 Task: Create a due date automation trigger when advanced on, on the tuesday before a card is due add fields without custom field "Resume" set to a date more than 1 days from now at 11:00 AM.
Action: Mouse moved to (1056, 327)
Screenshot: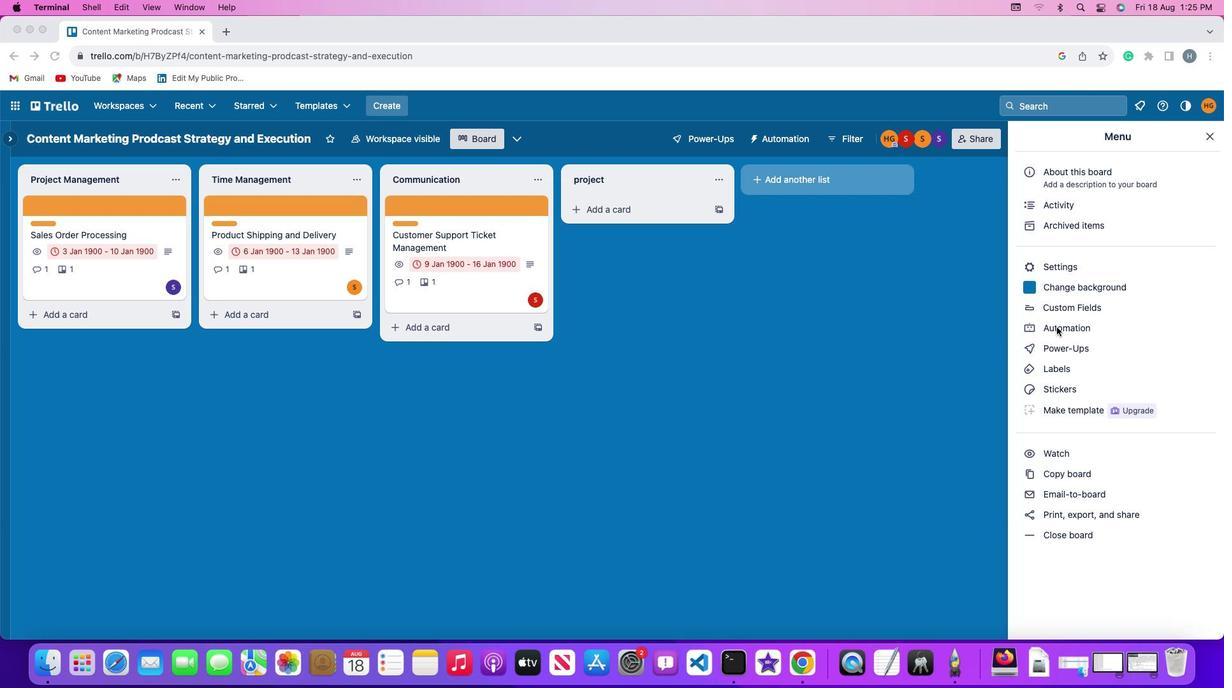 
Action: Mouse pressed left at (1056, 327)
Screenshot: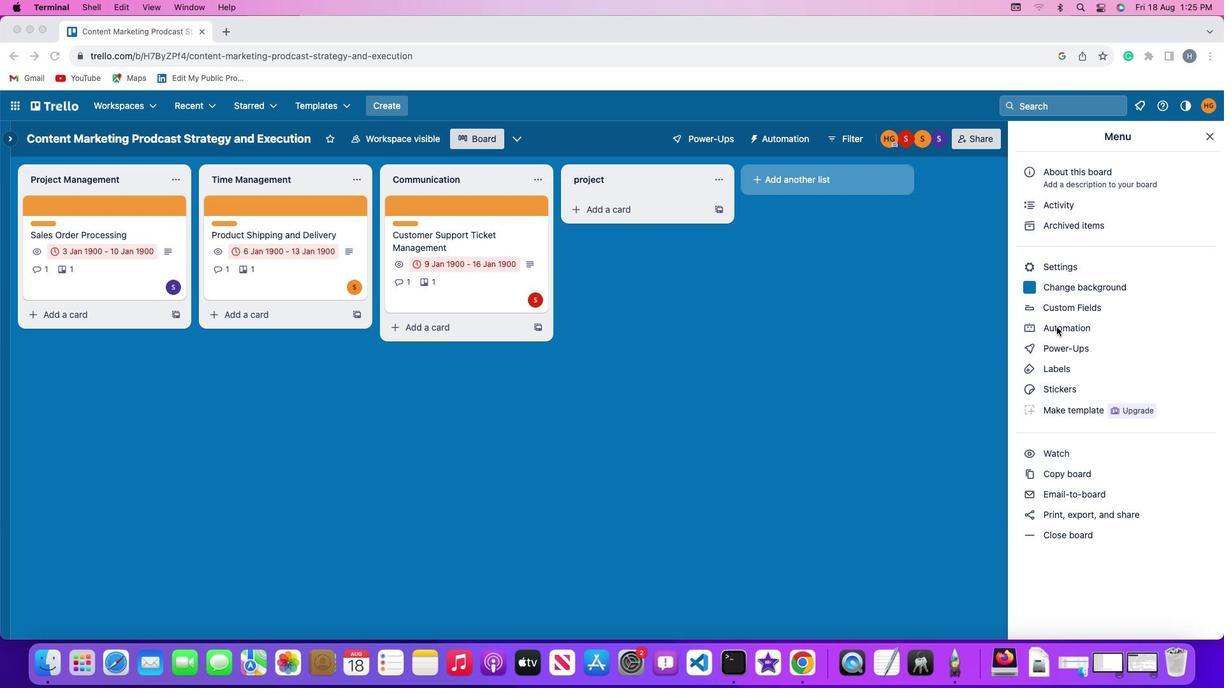 
Action: Mouse pressed left at (1056, 327)
Screenshot: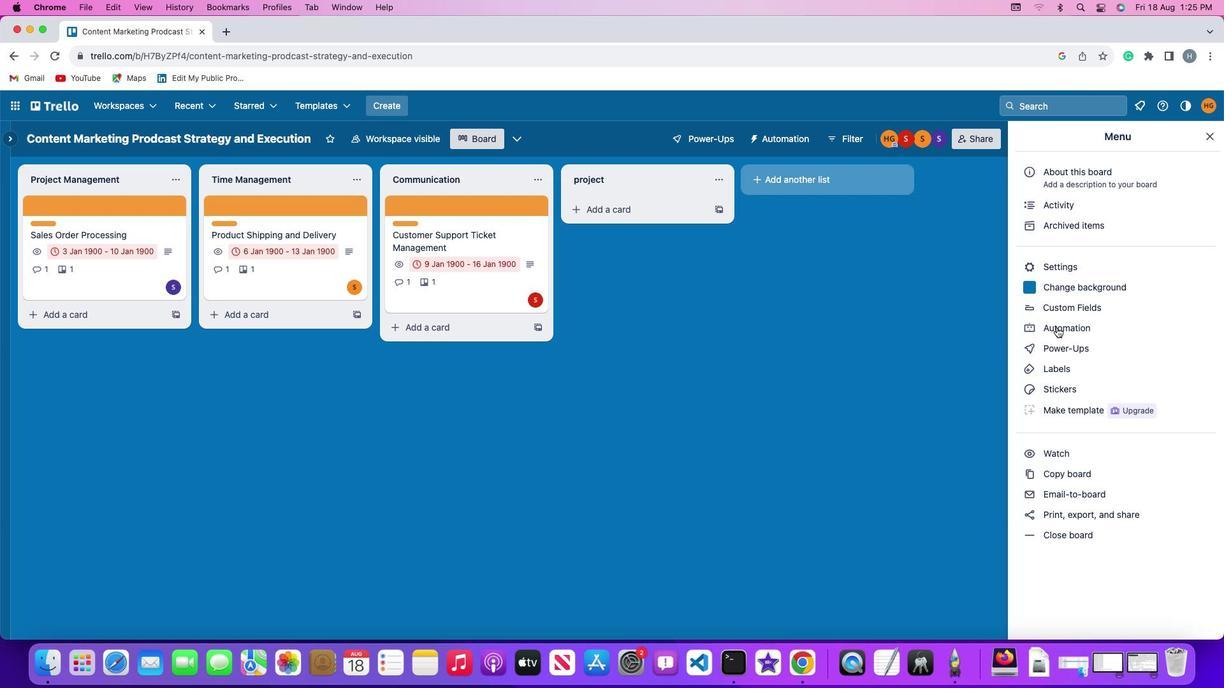 
Action: Mouse moved to (51, 301)
Screenshot: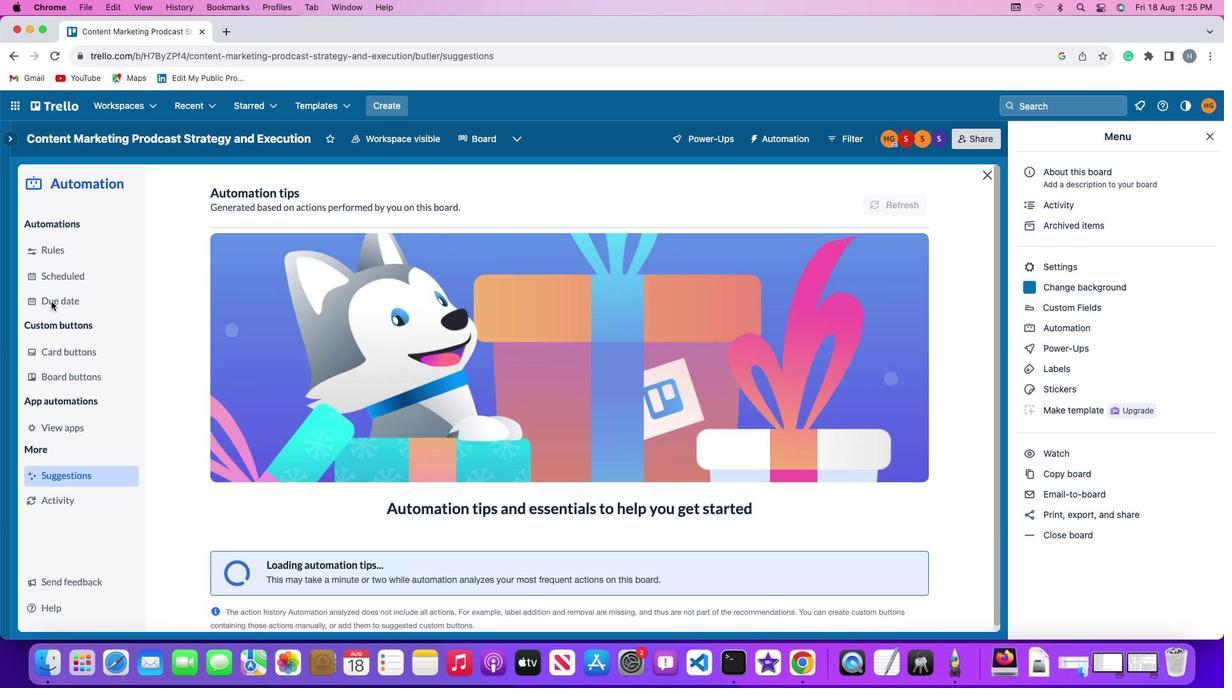 
Action: Mouse pressed left at (51, 301)
Screenshot: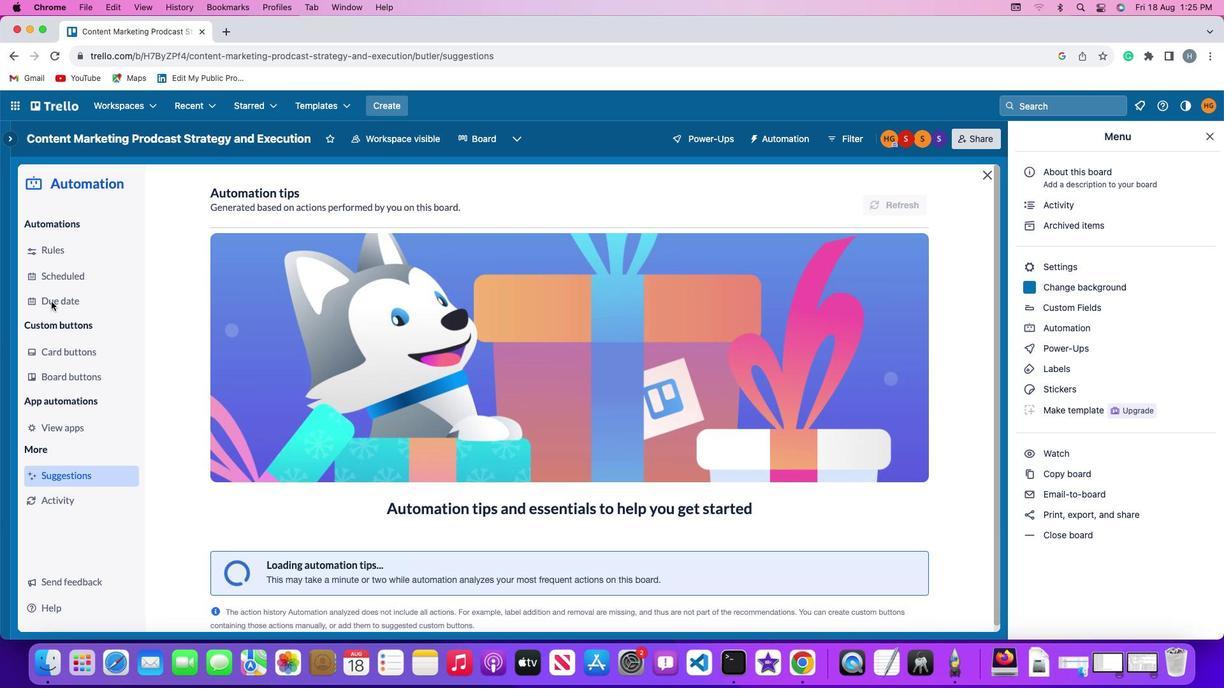 
Action: Mouse moved to (860, 197)
Screenshot: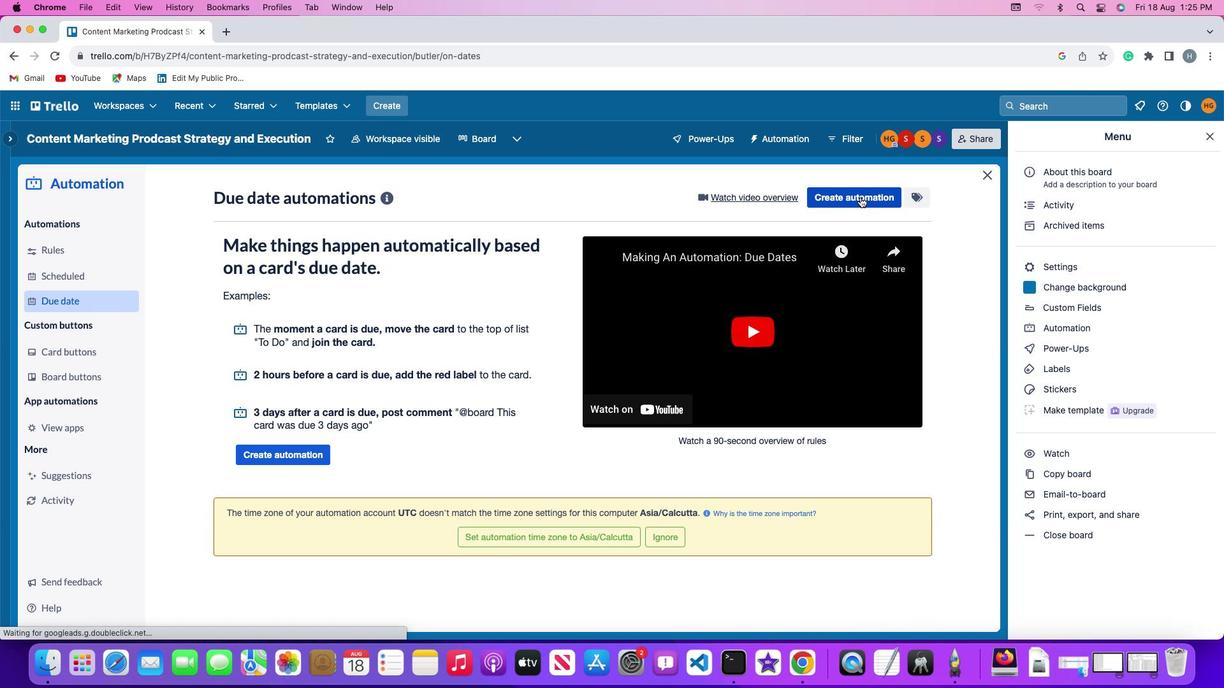 
Action: Mouse pressed left at (860, 197)
Screenshot: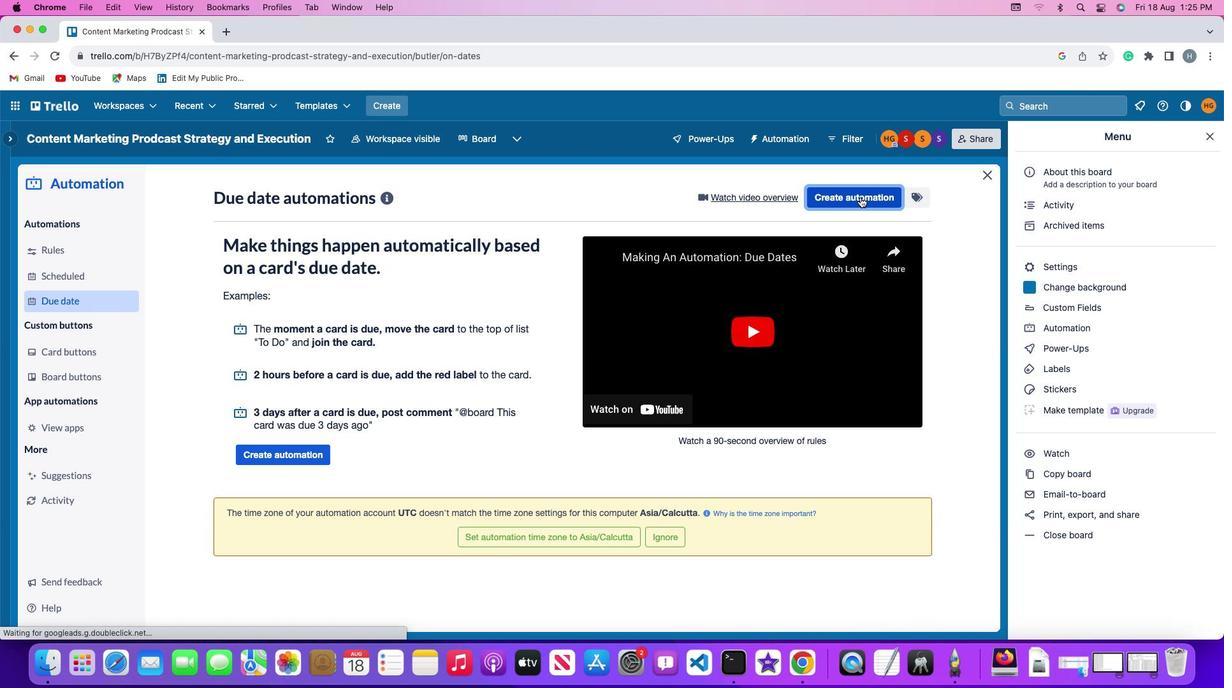 
Action: Mouse moved to (240, 323)
Screenshot: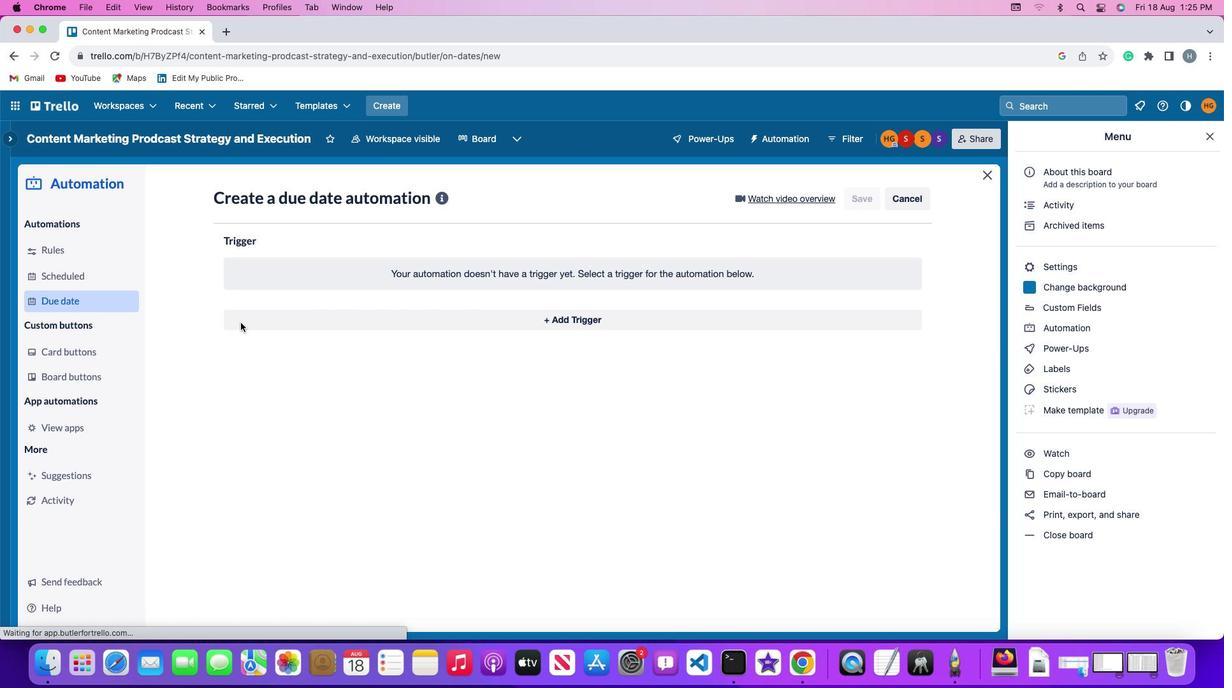 
Action: Mouse pressed left at (240, 323)
Screenshot: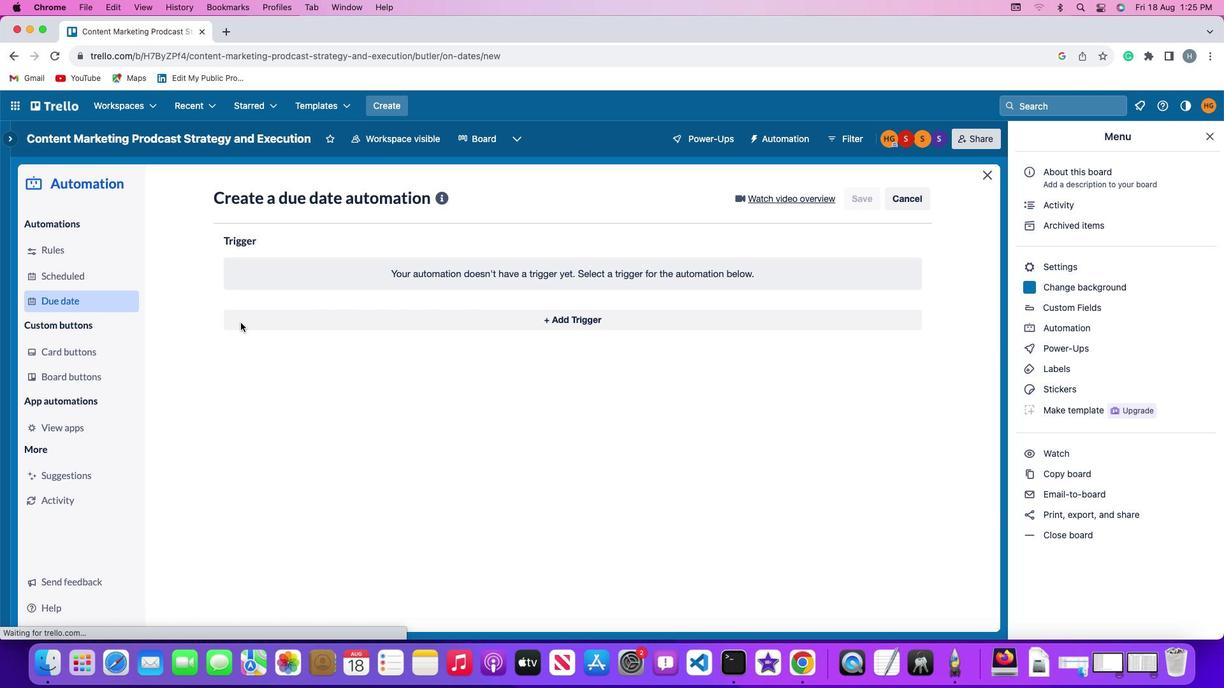 
Action: Mouse moved to (267, 552)
Screenshot: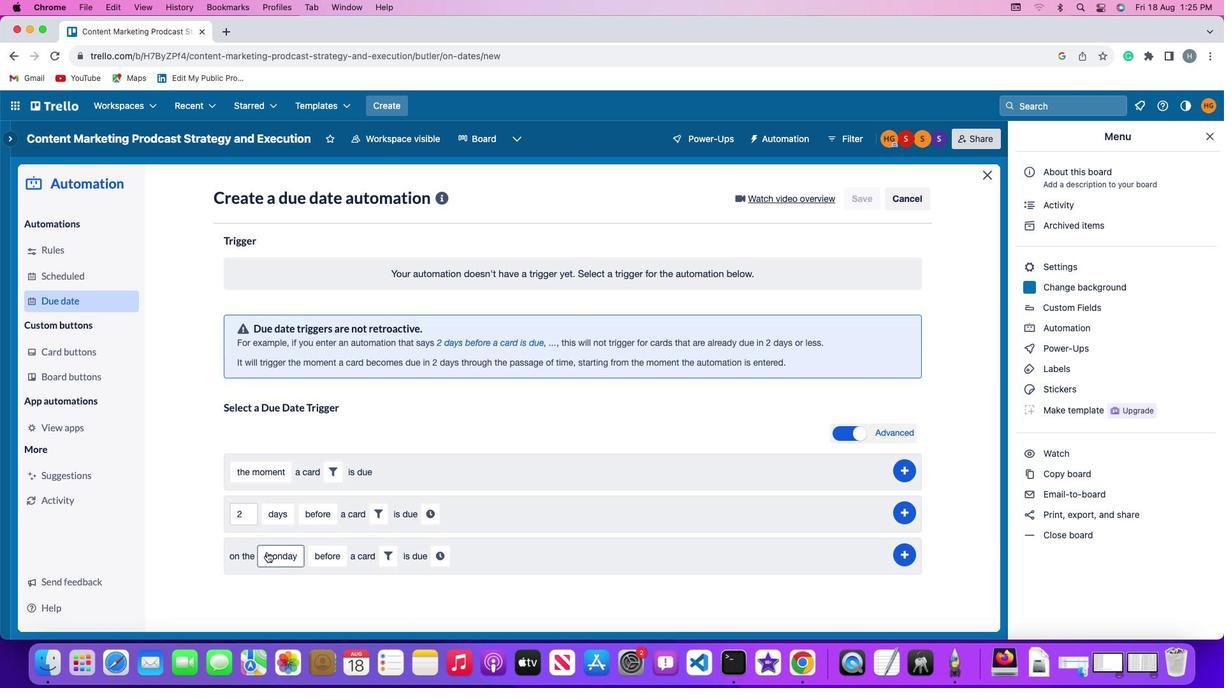 
Action: Mouse pressed left at (267, 552)
Screenshot: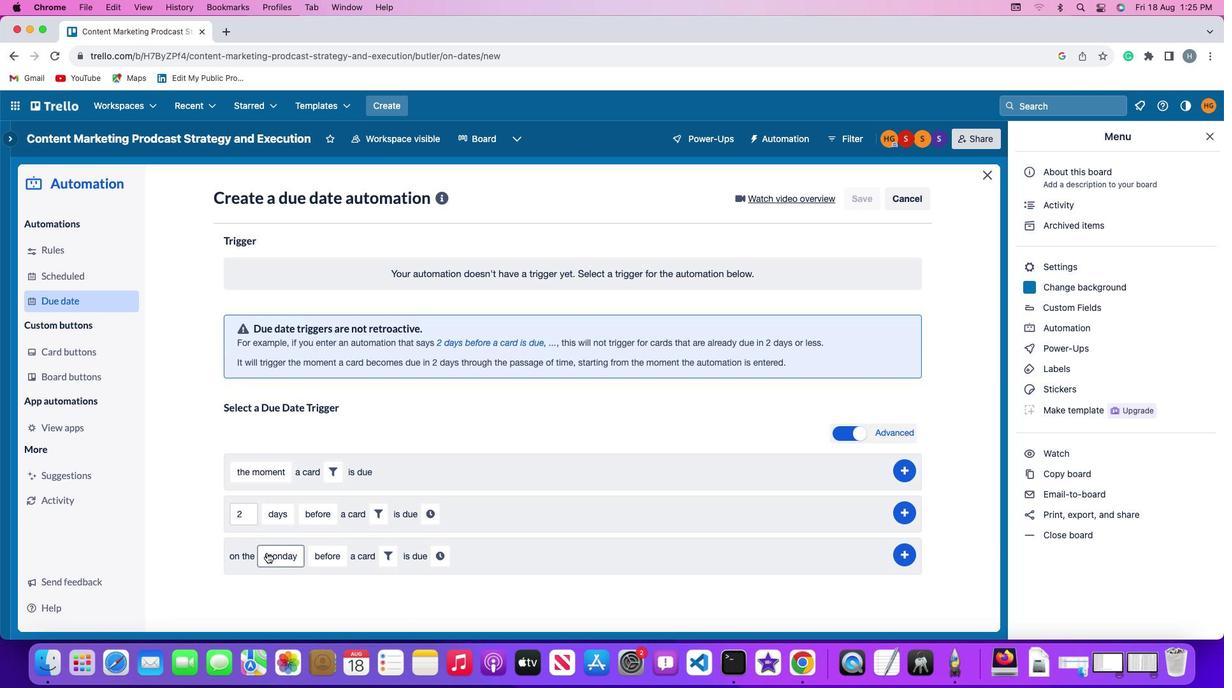 
Action: Mouse moved to (288, 401)
Screenshot: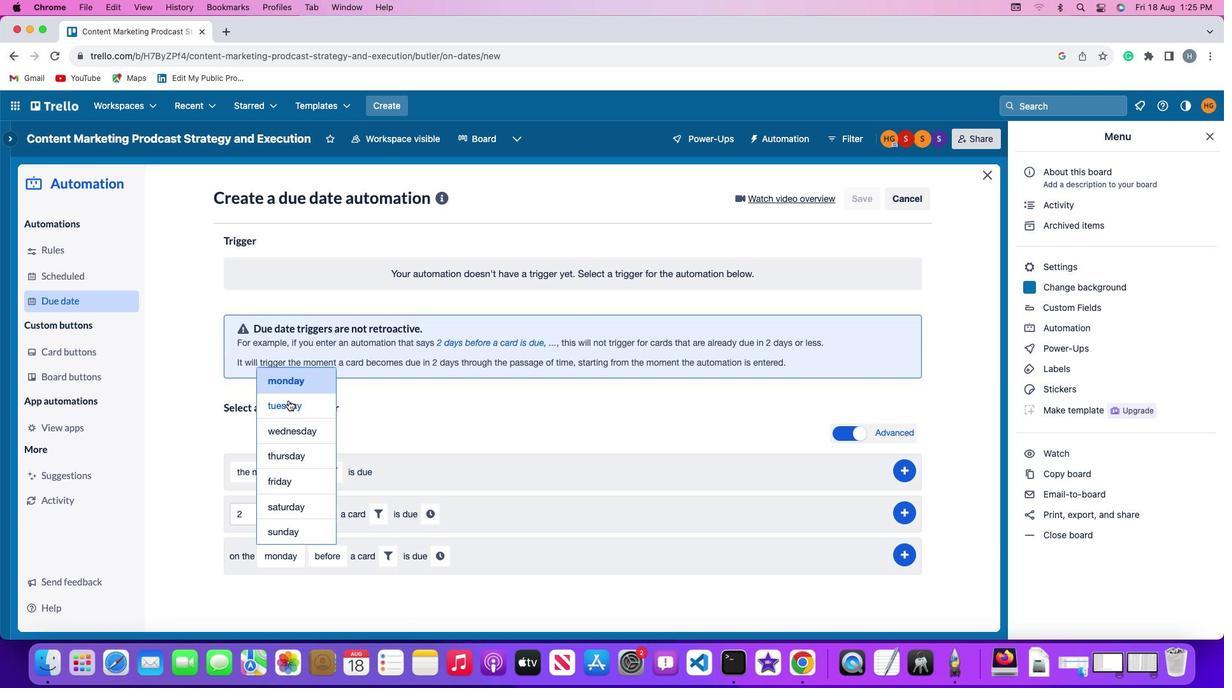 
Action: Mouse pressed left at (288, 401)
Screenshot: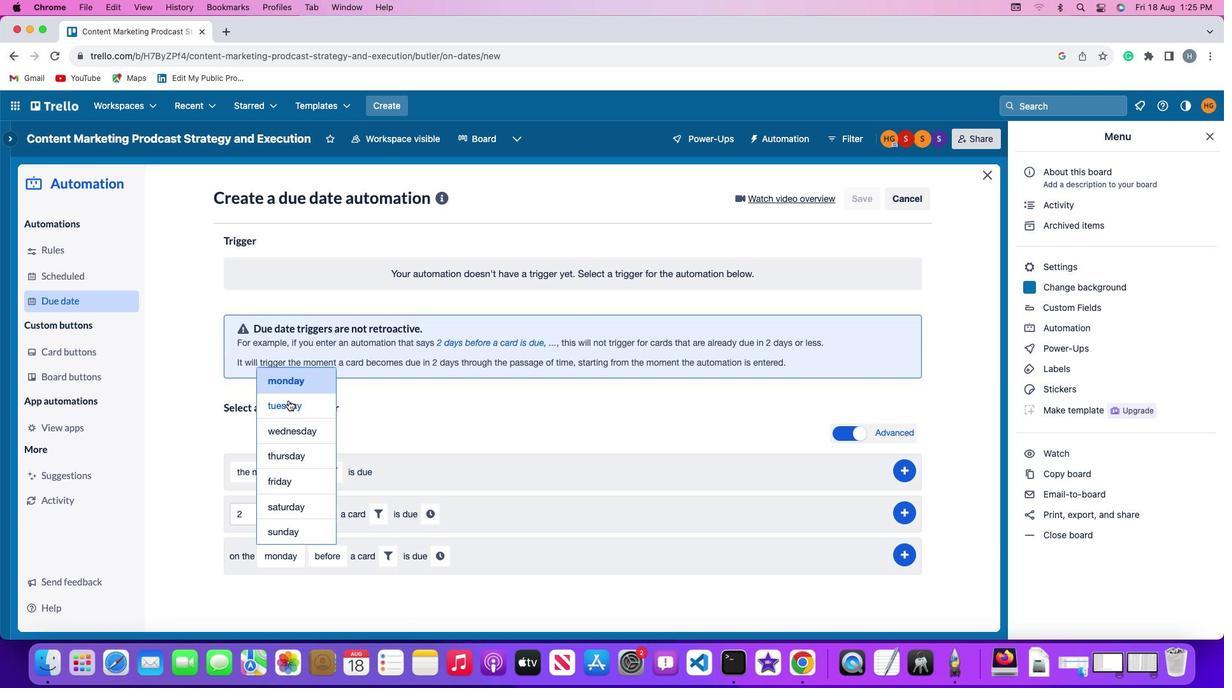 
Action: Mouse moved to (339, 560)
Screenshot: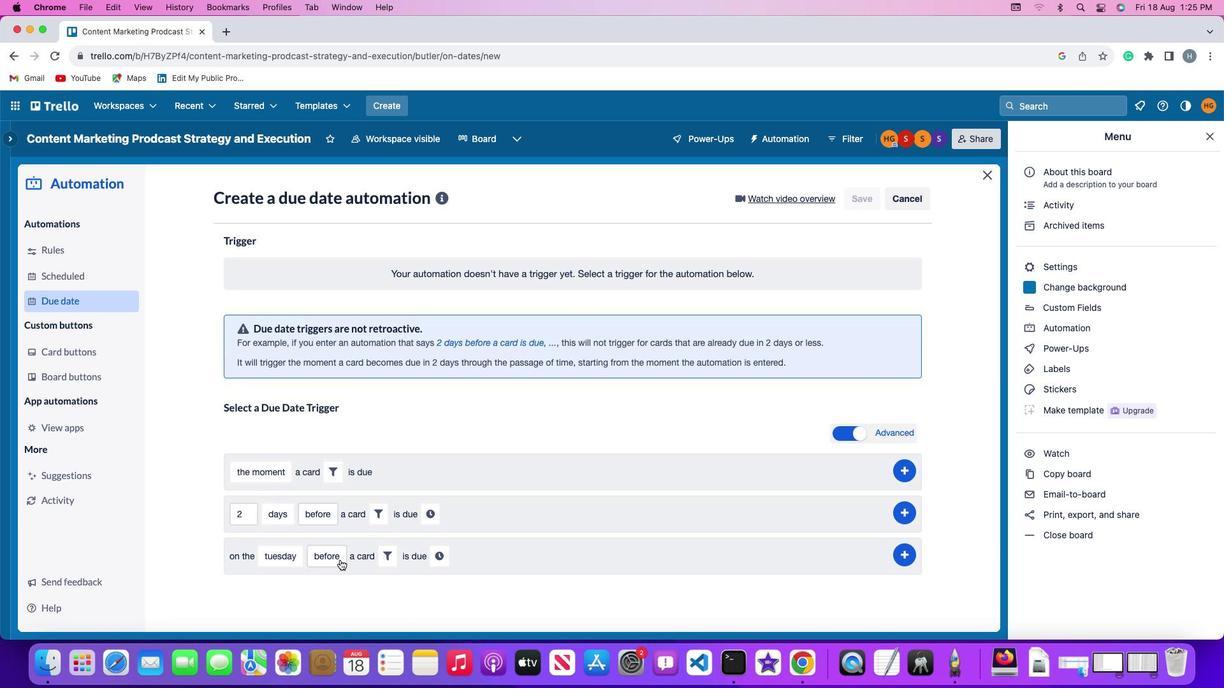 
Action: Mouse pressed left at (339, 560)
Screenshot: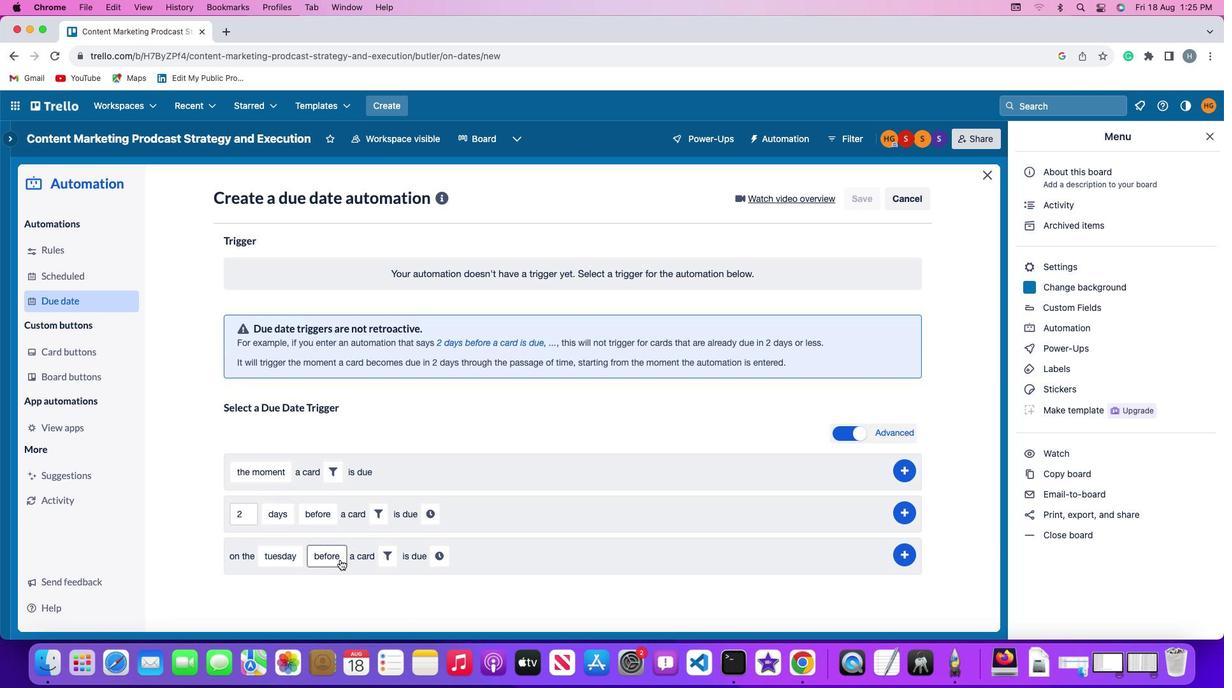
Action: Mouse moved to (370, 459)
Screenshot: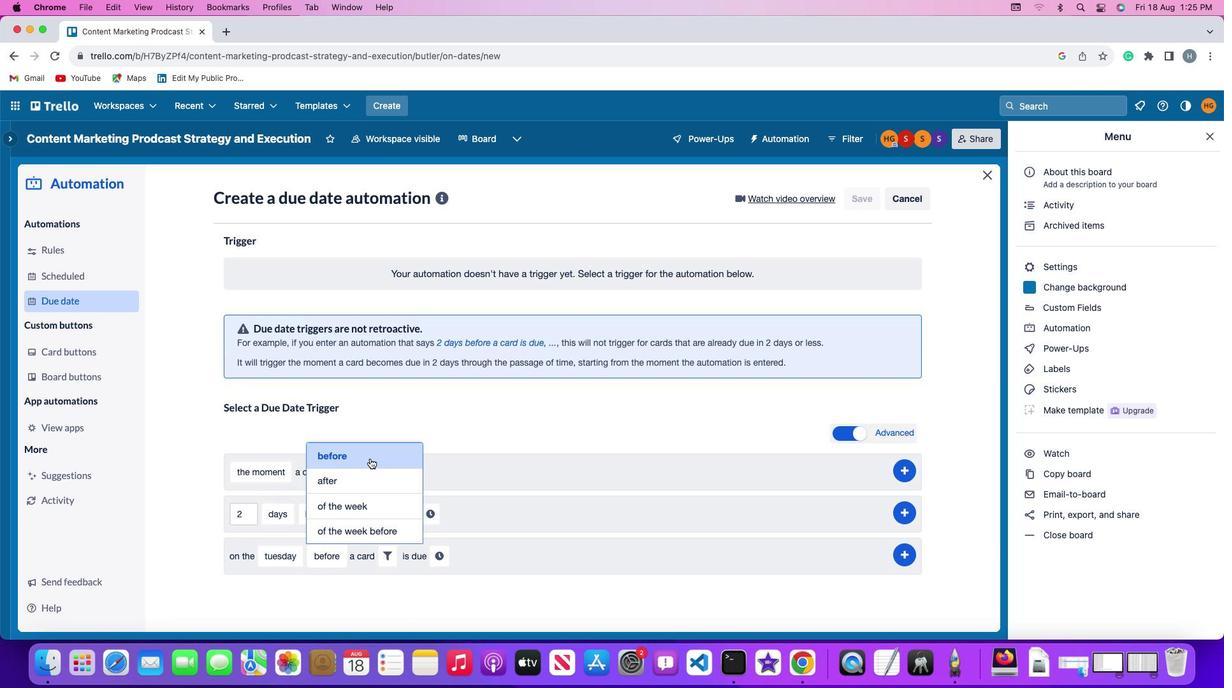 
Action: Mouse pressed left at (370, 459)
Screenshot: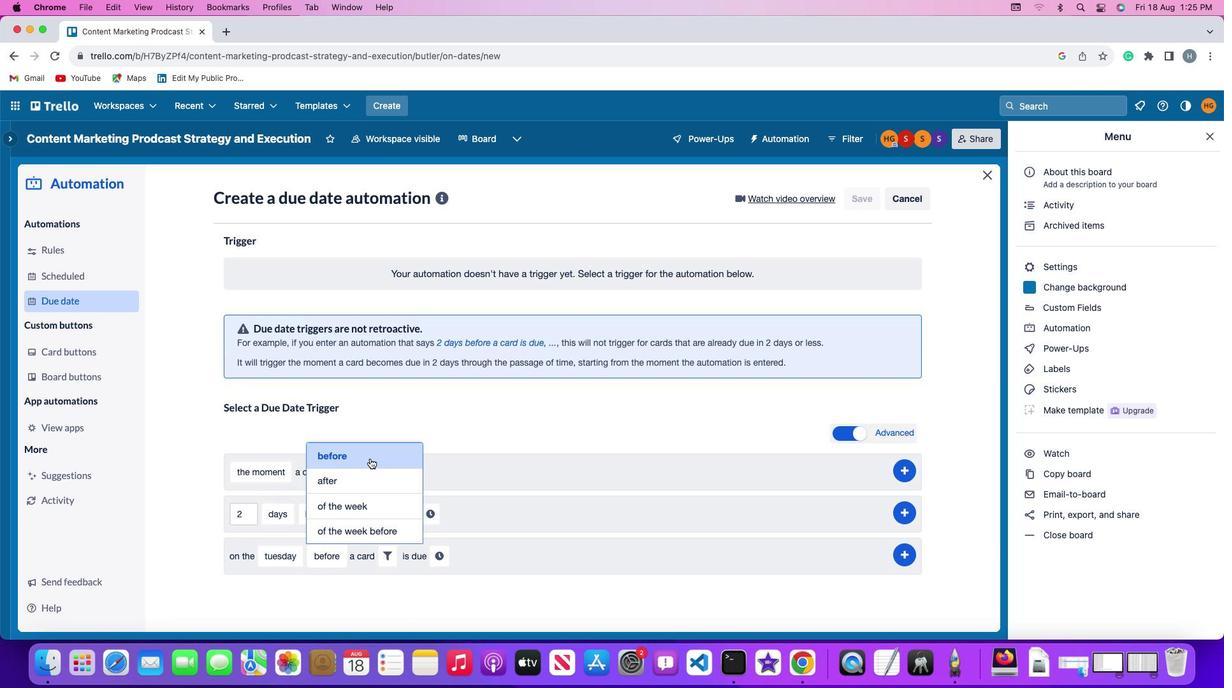 
Action: Mouse moved to (390, 554)
Screenshot: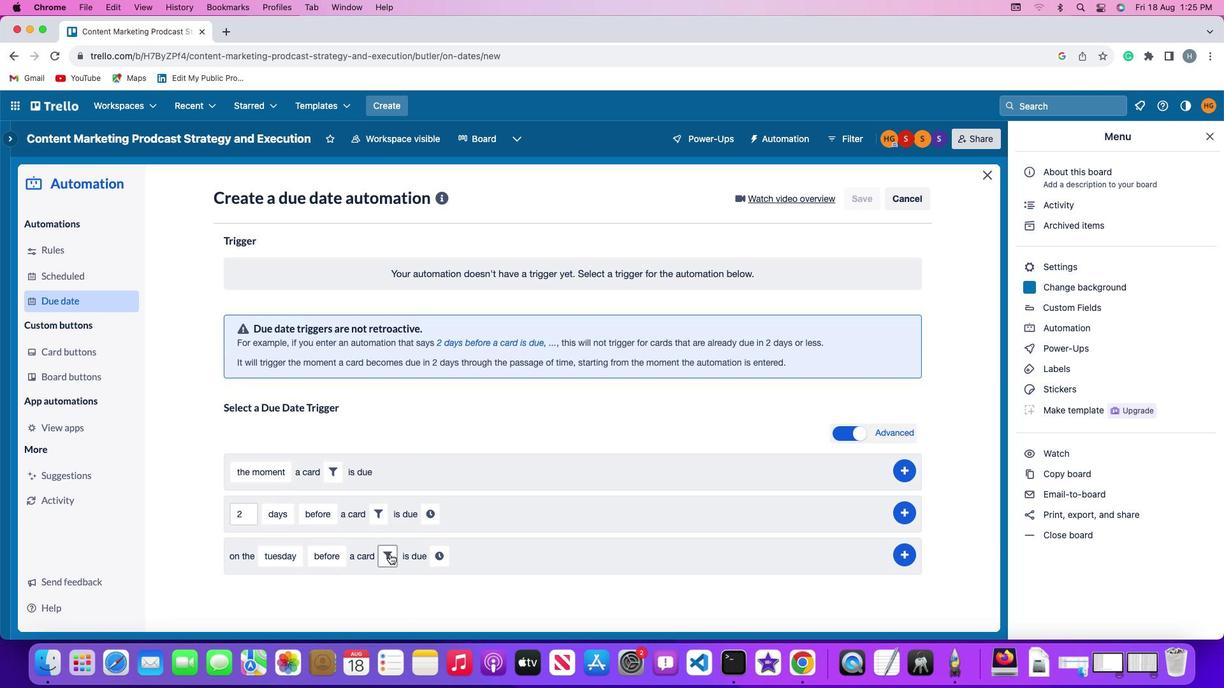
Action: Mouse pressed left at (390, 554)
Screenshot: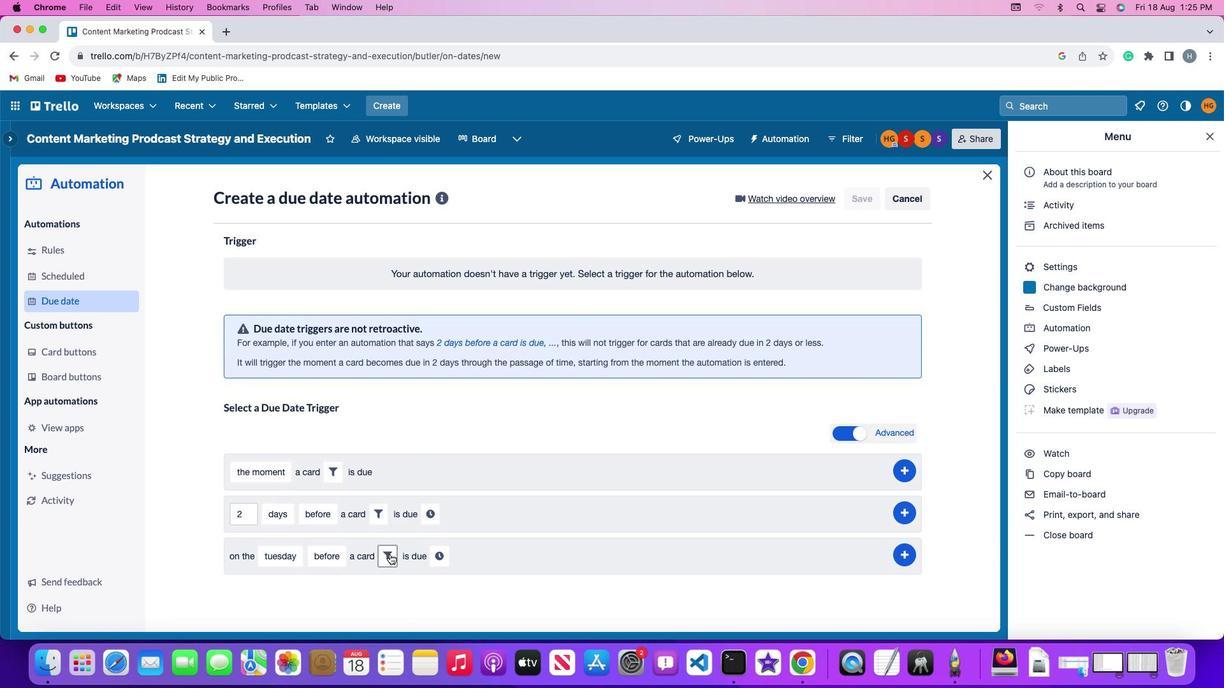 
Action: Mouse moved to (589, 589)
Screenshot: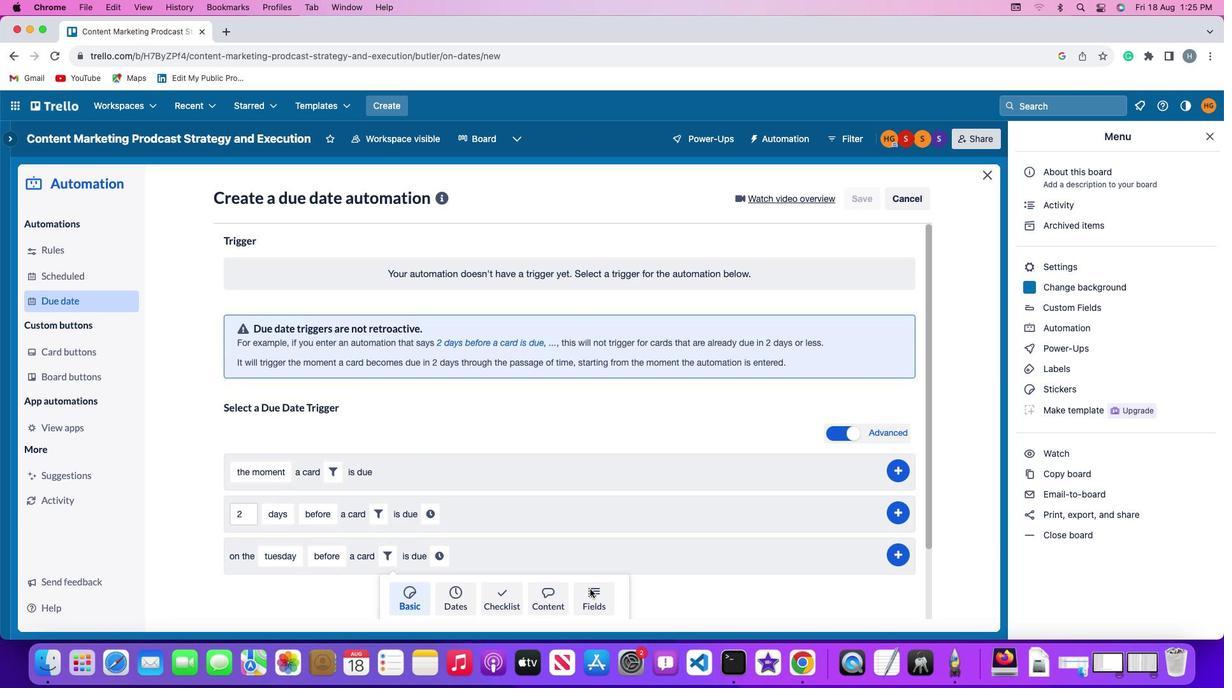 
Action: Mouse pressed left at (589, 589)
Screenshot: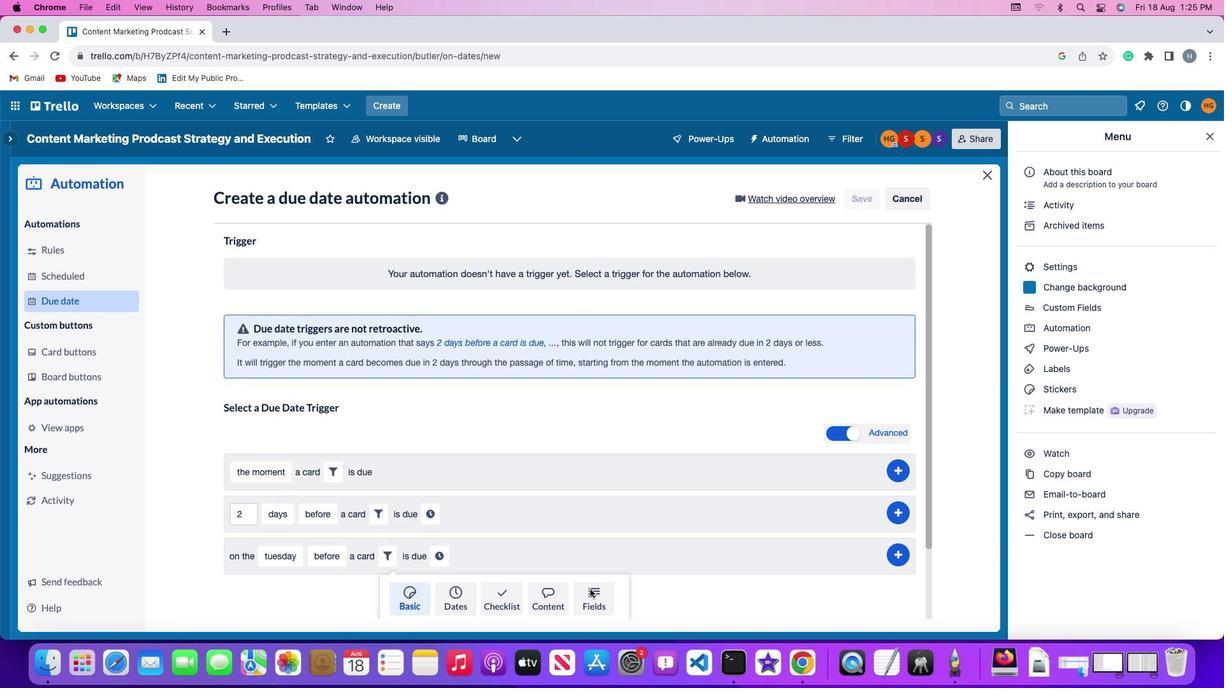 
Action: Mouse moved to (320, 585)
Screenshot: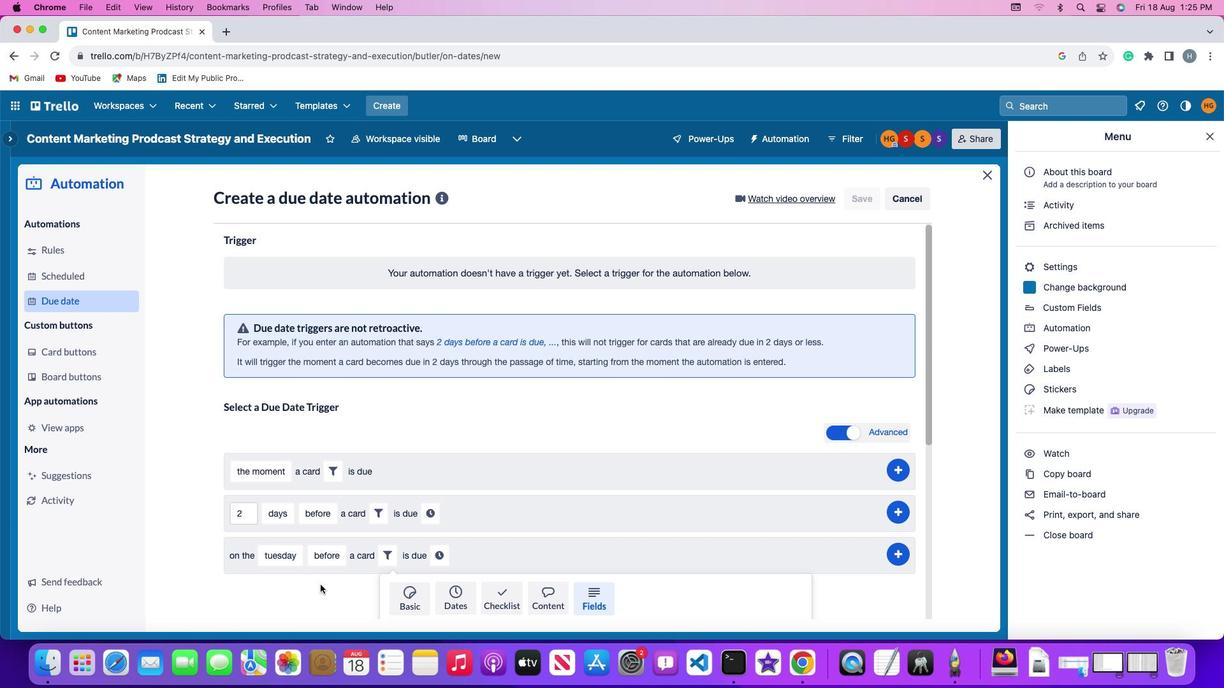 
Action: Mouse scrolled (320, 585) with delta (0, 0)
Screenshot: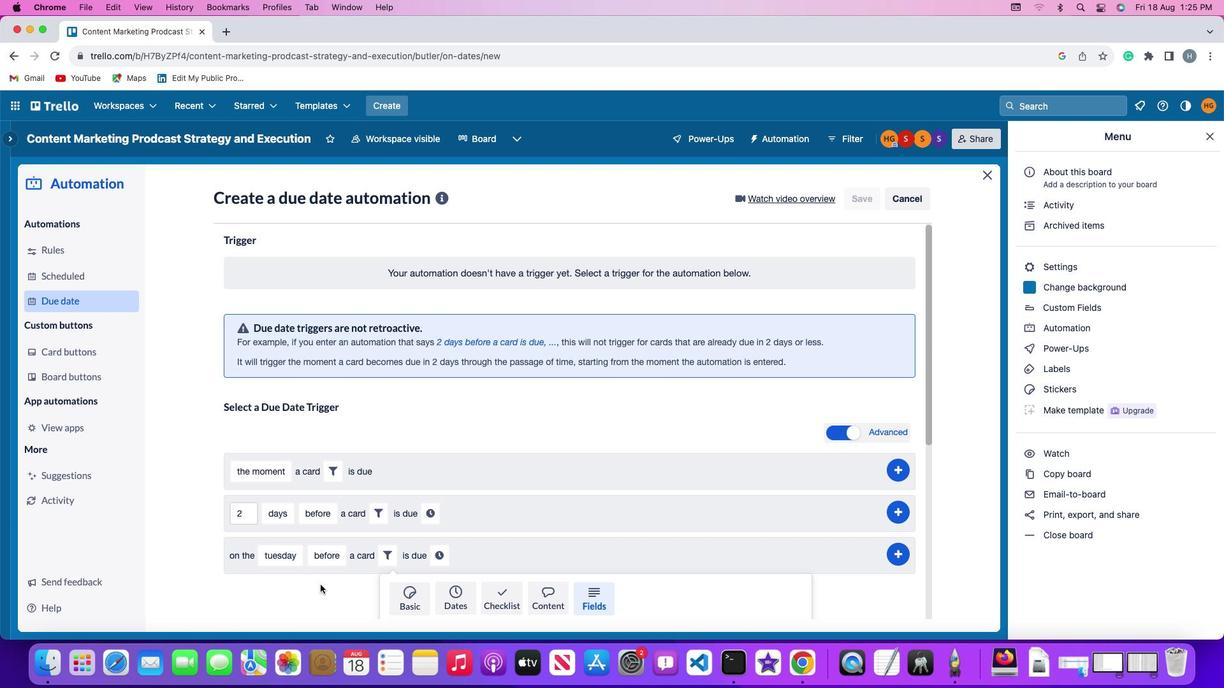 
Action: Mouse scrolled (320, 585) with delta (0, 0)
Screenshot: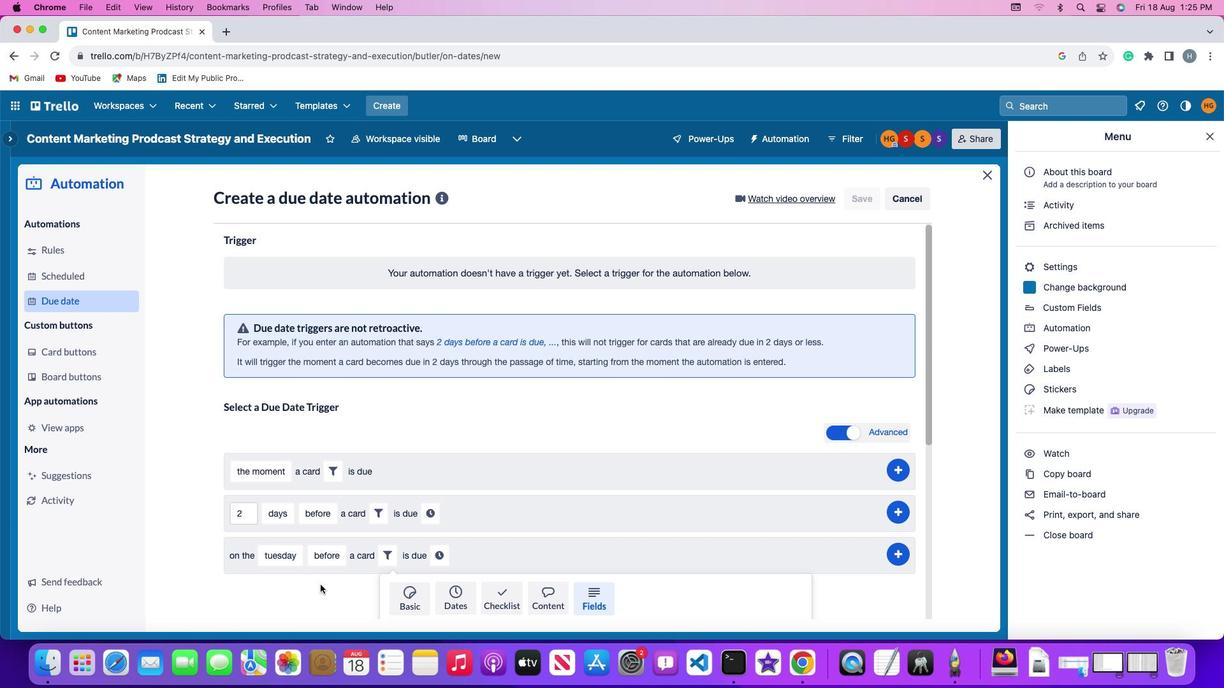 
Action: Mouse scrolled (320, 585) with delta (0, -1)
Screenshot: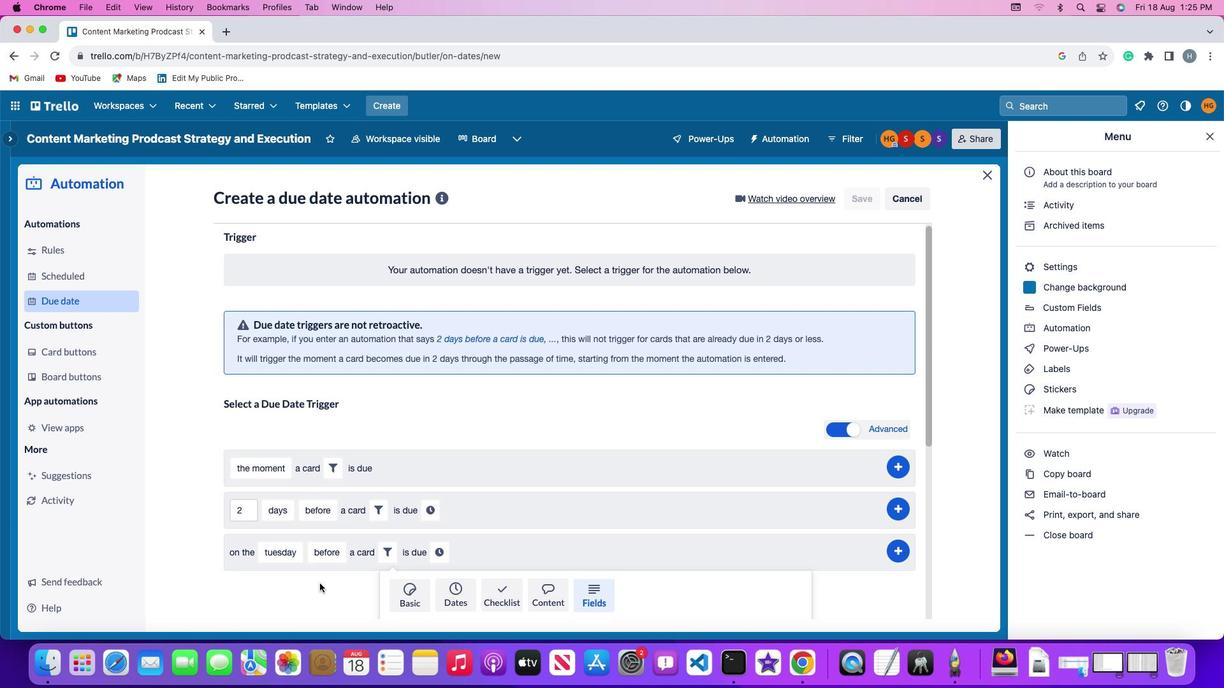 
Action: Mouse moved to (320, 584)
Screenshot: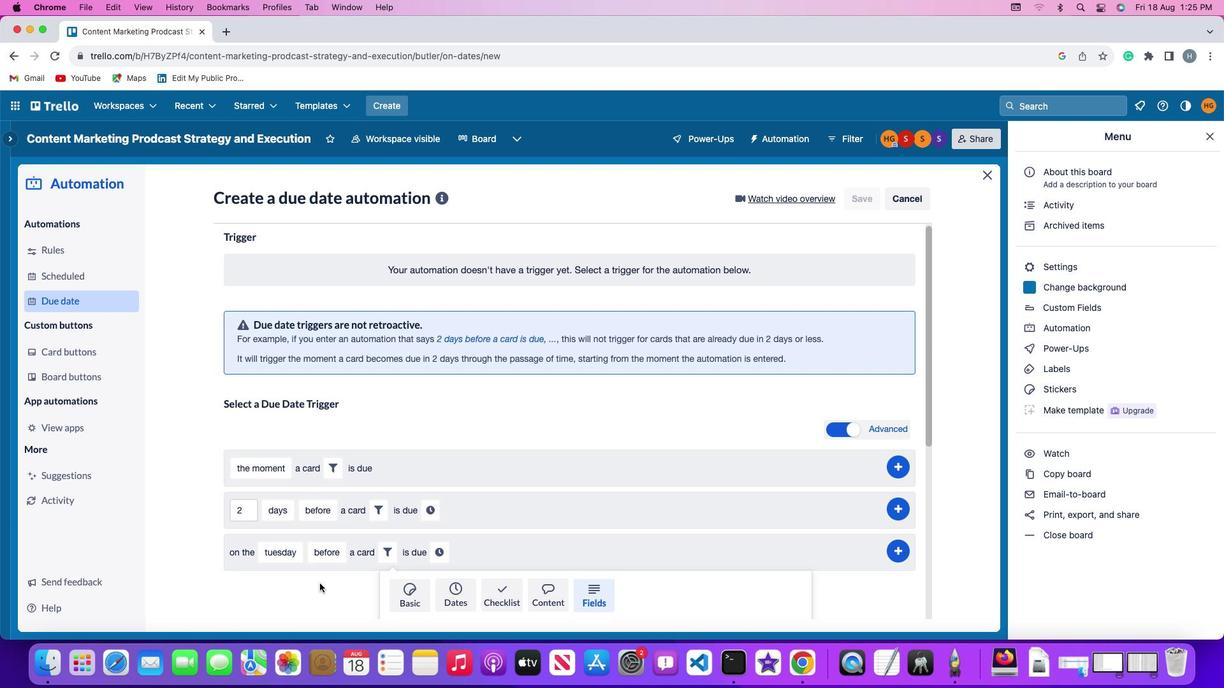
Action: Mouse scrolled (320, 584) with delta (0, -3)
Screenshot: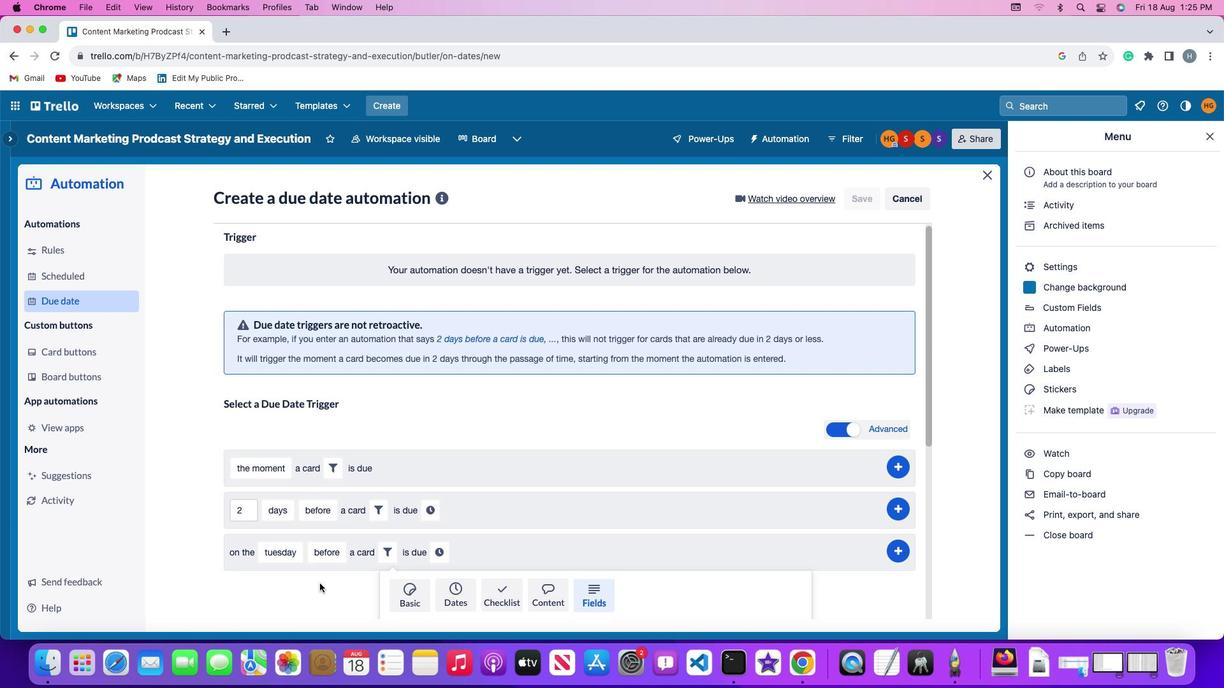 
Action: Mouse moved to (320, 584)
Screenshot: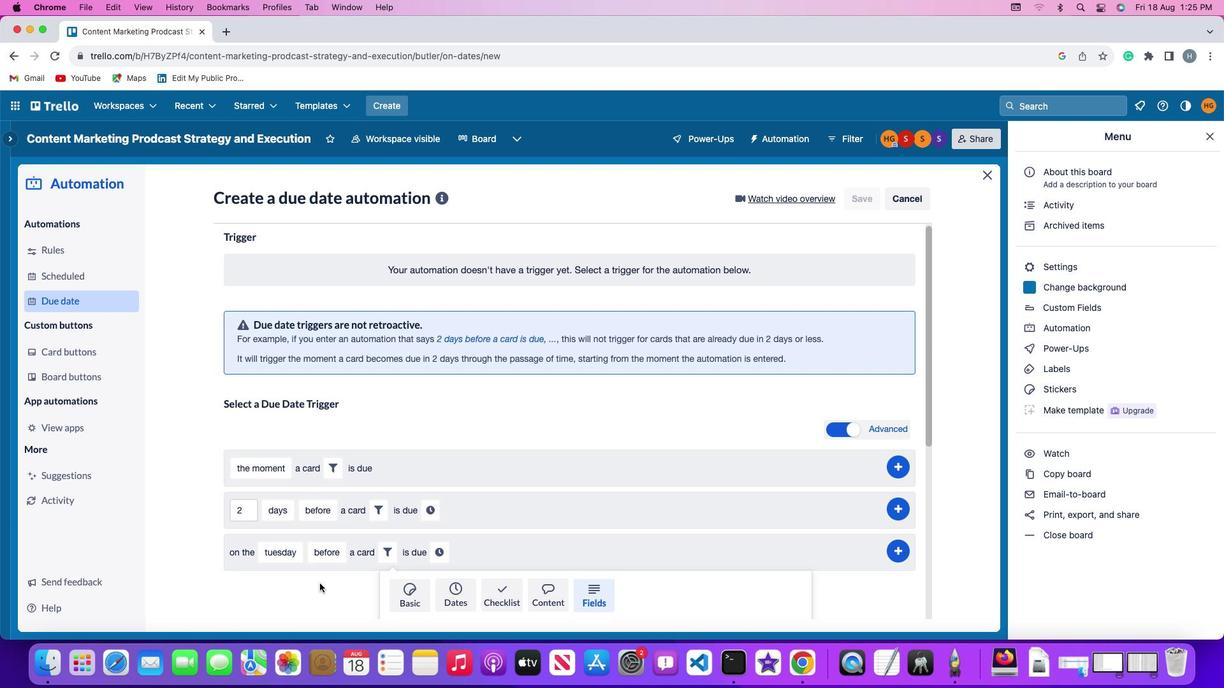 
Action: Mouse scrolled (320, 584) with delta (0, -3)
Screenshot: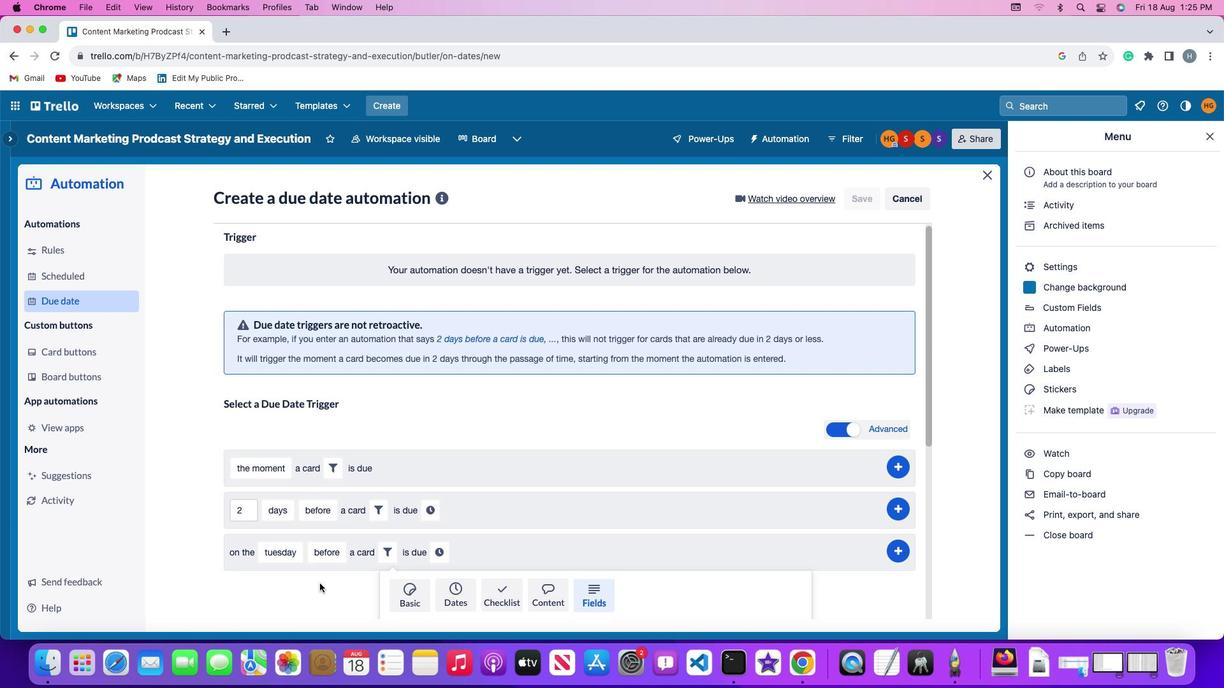 
Action: Mouse moved to (320, 582)
Screenshot: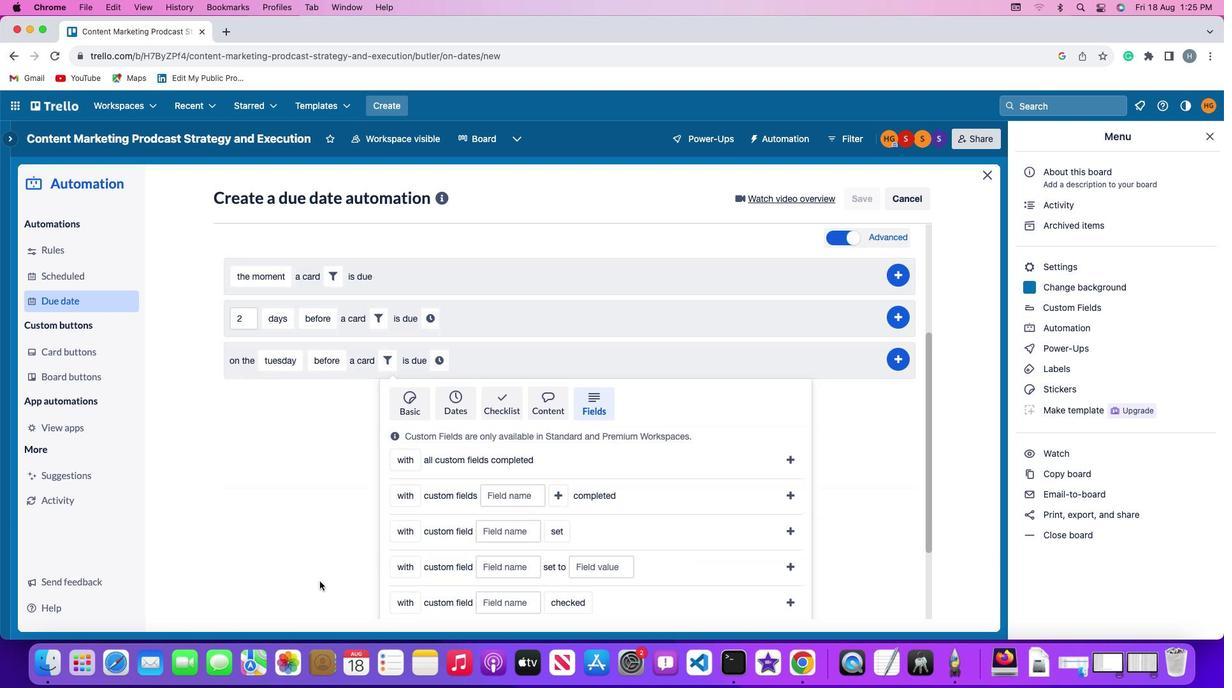 
Action: Mouse scrolled (320, 582) with delta (0, -3)
Screenshot: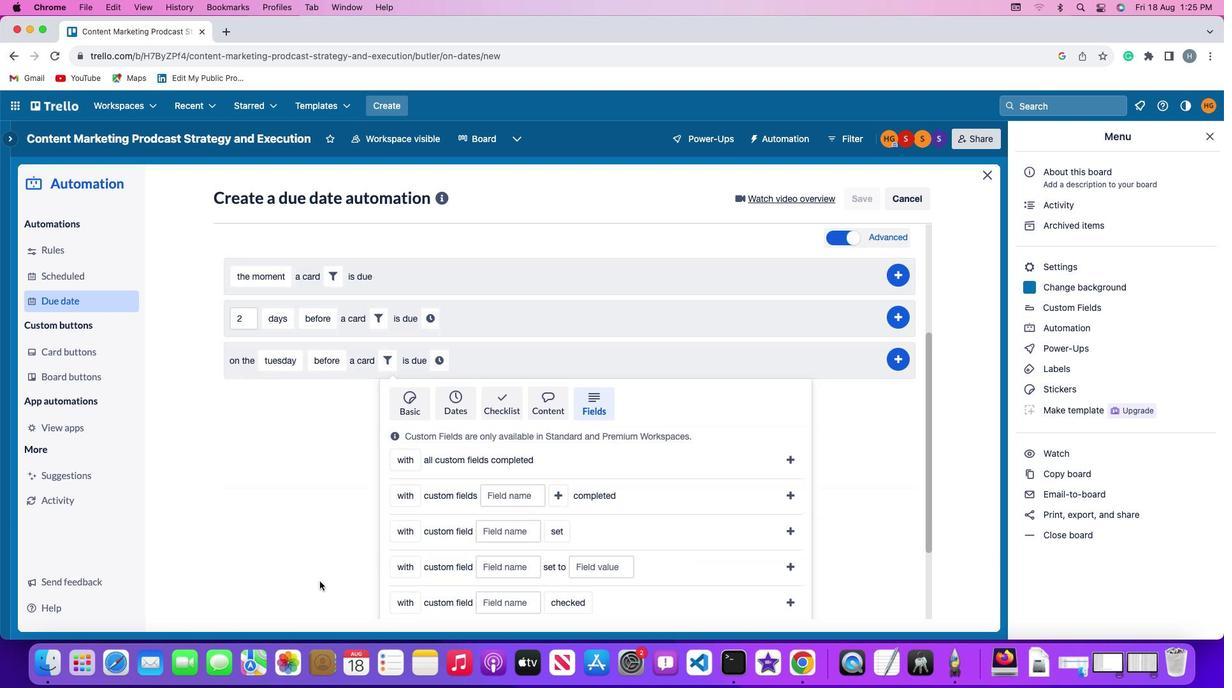 
Action: Mouse moved to (320, 580)
Screenshot: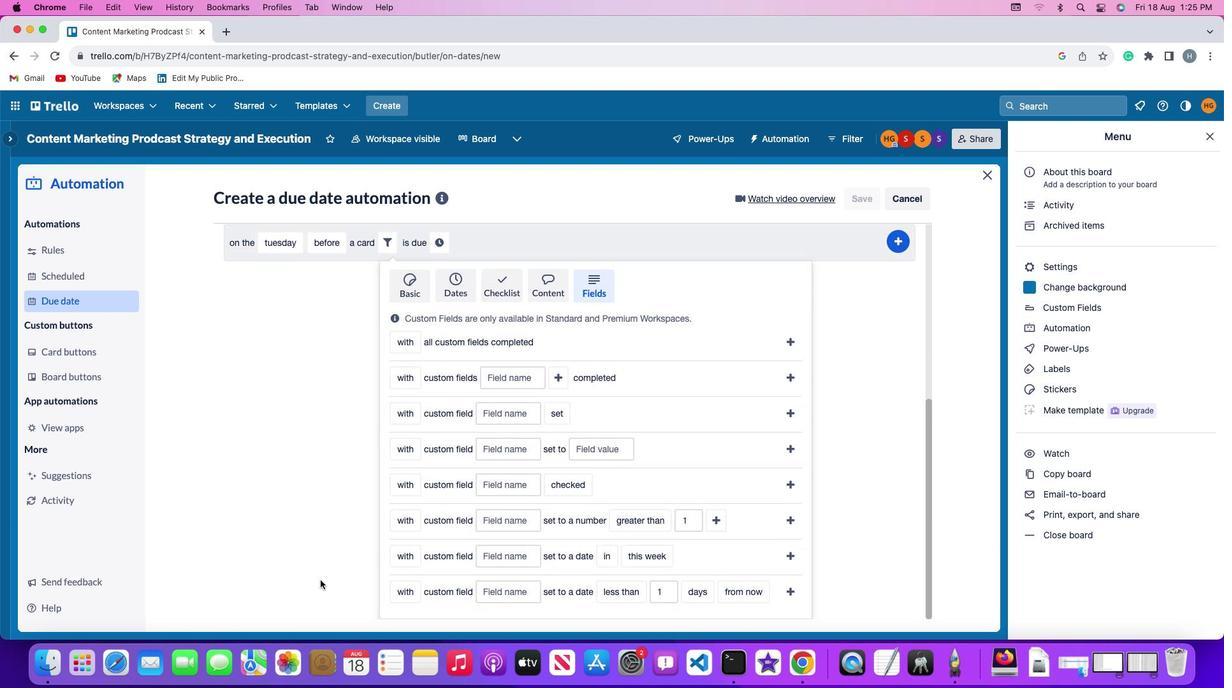 
Action: Mouse scrolled (320, 580) with delta (0, 0)
Screenshot: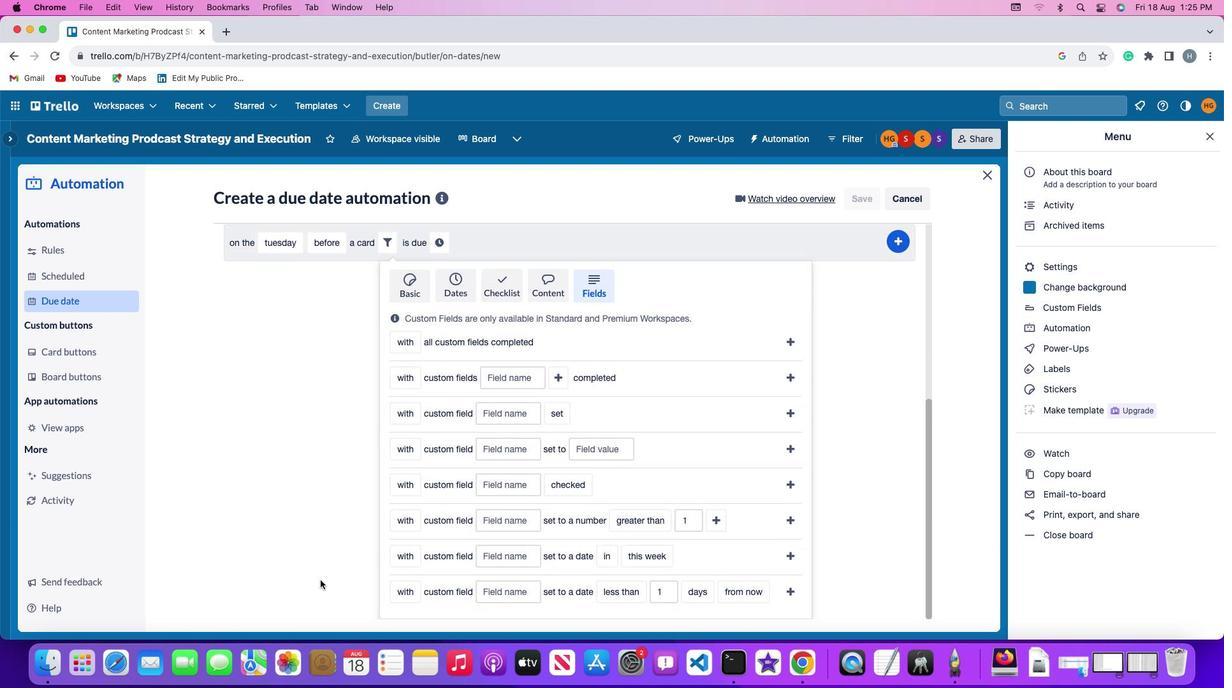 
Action: Mouse scrolled (320, 580) with delta (0, 0)
Screenshot: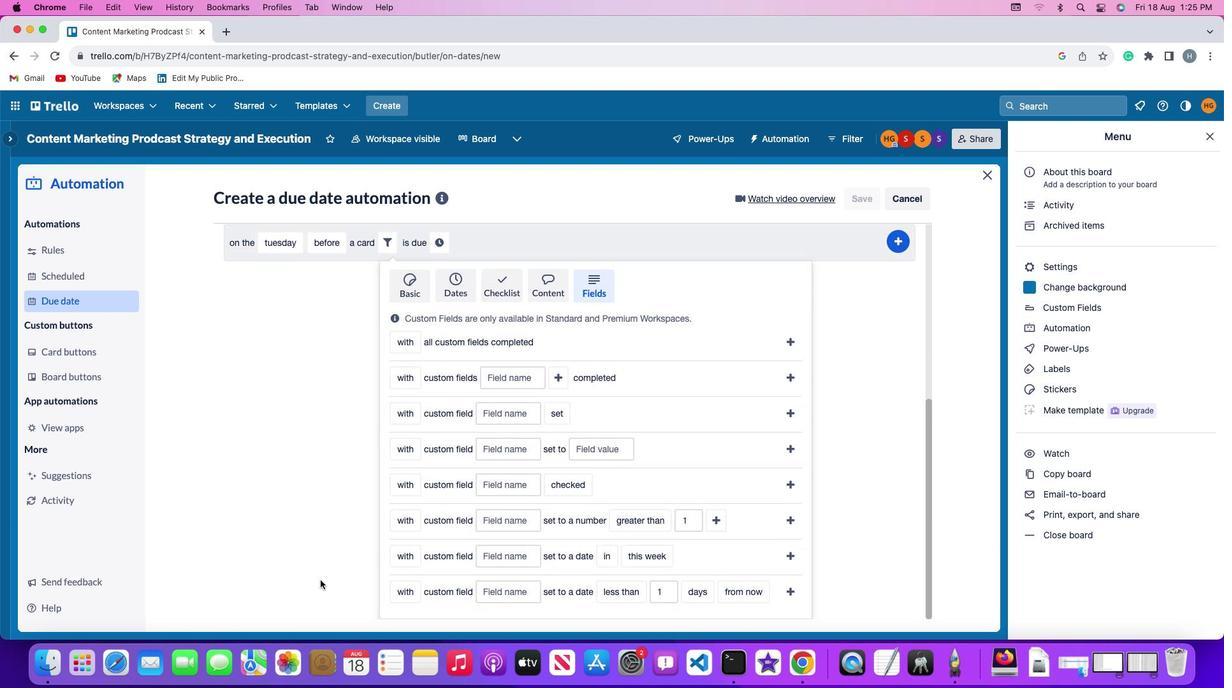 
Action: Mouse moved to (320, 580)
Screenshot: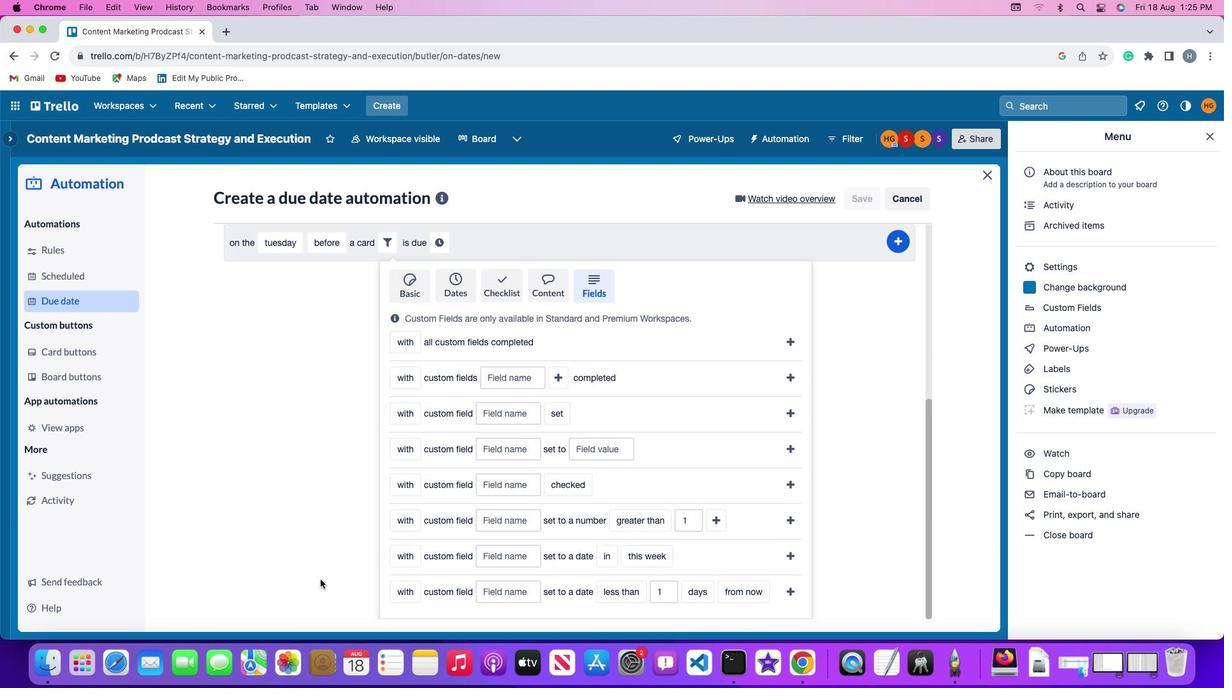 
Action: Mouse scrolled (320, 580) with delta (0, -1)
Screenshot: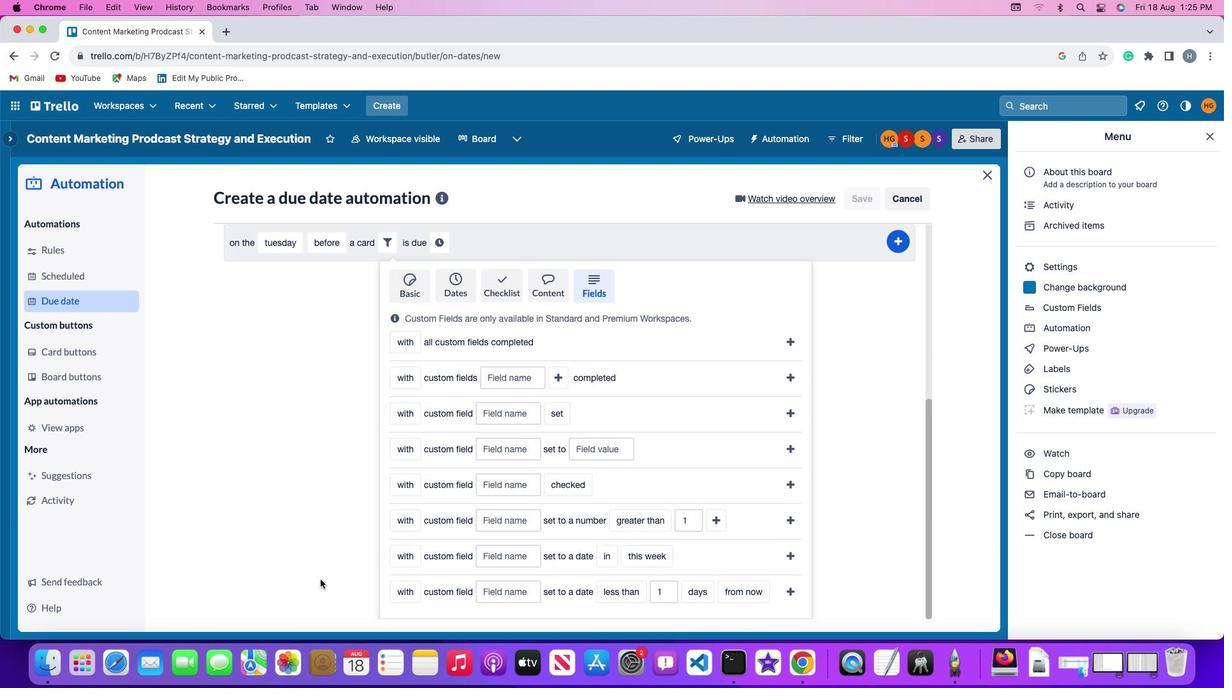 
Action: Mouse moved to (320, 580)
Screenshot: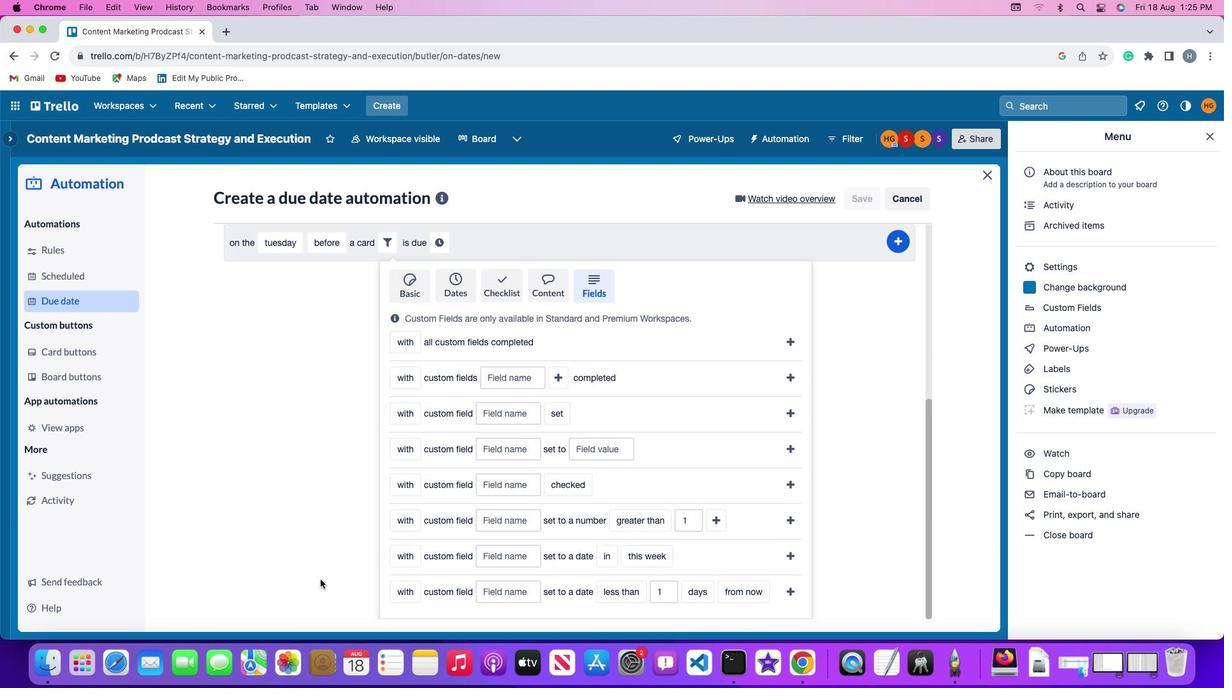 
Action: Mouse scrolled (320, 580) with delta (0, -3)
Screenshot: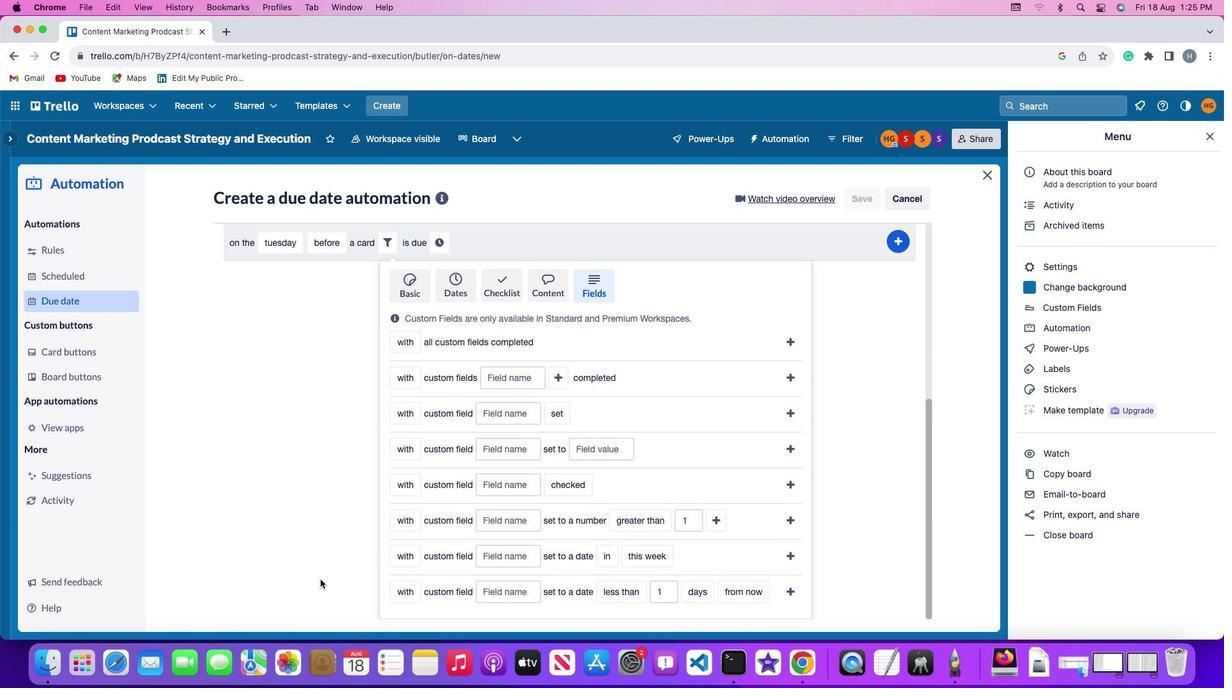 
Action: Mouse moved to (413, 595)
Screenshot: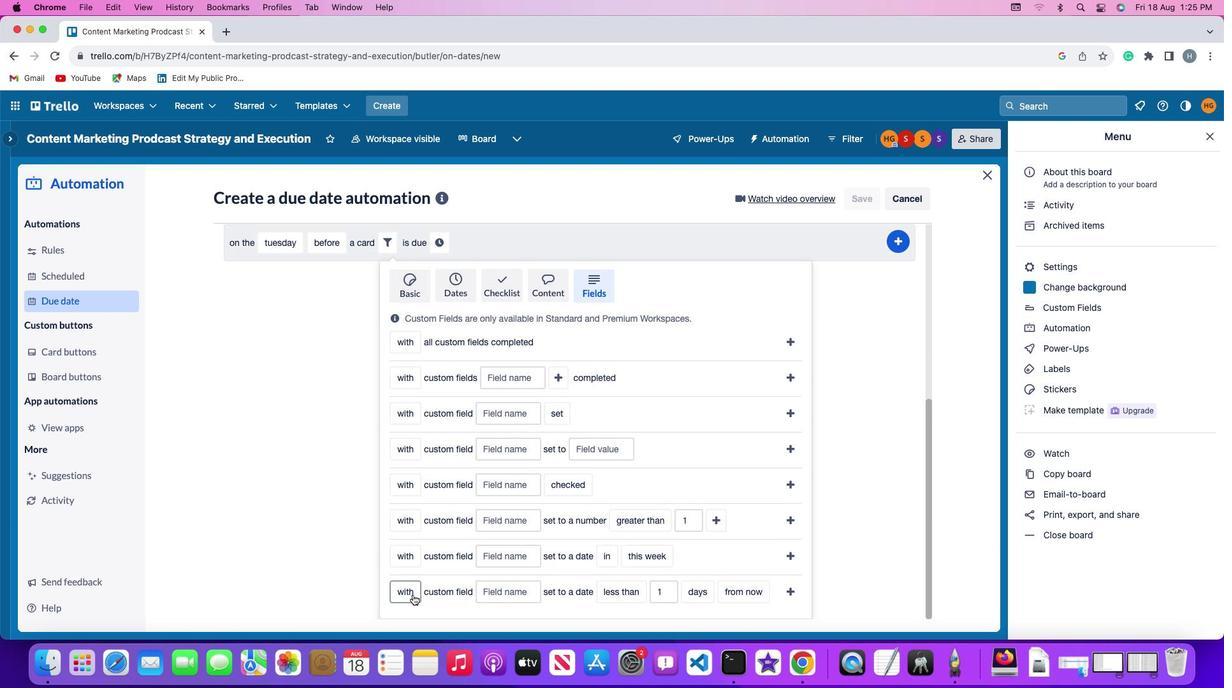 
Action: Mouse pressed left at (413, 595)
Screenshot: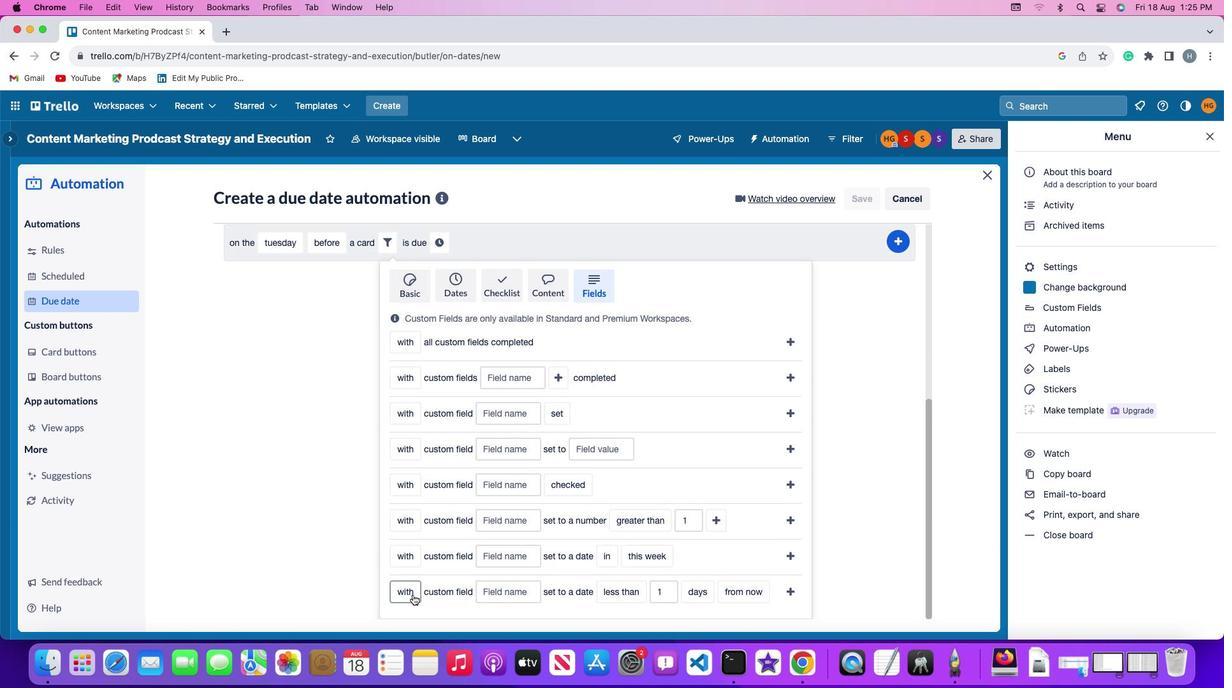 
Action: Mouse moved to (403, 565)
Screenshot: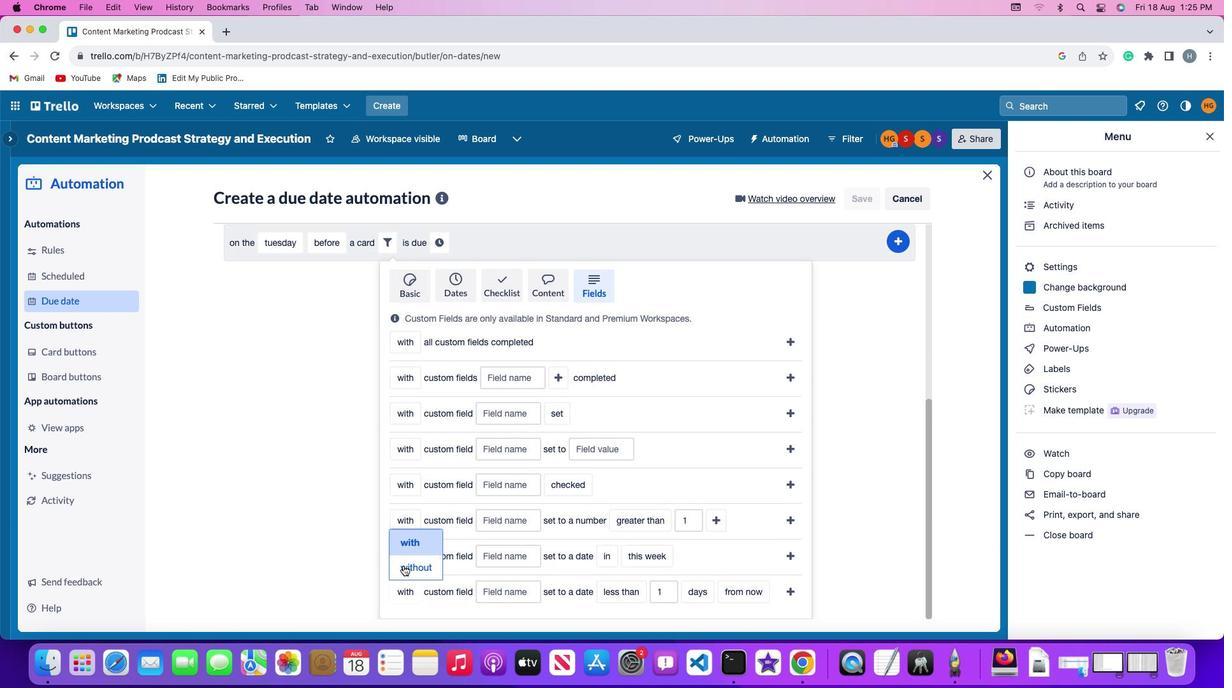 
Action: Mouse pressed left at (403, 565)
Screenshot: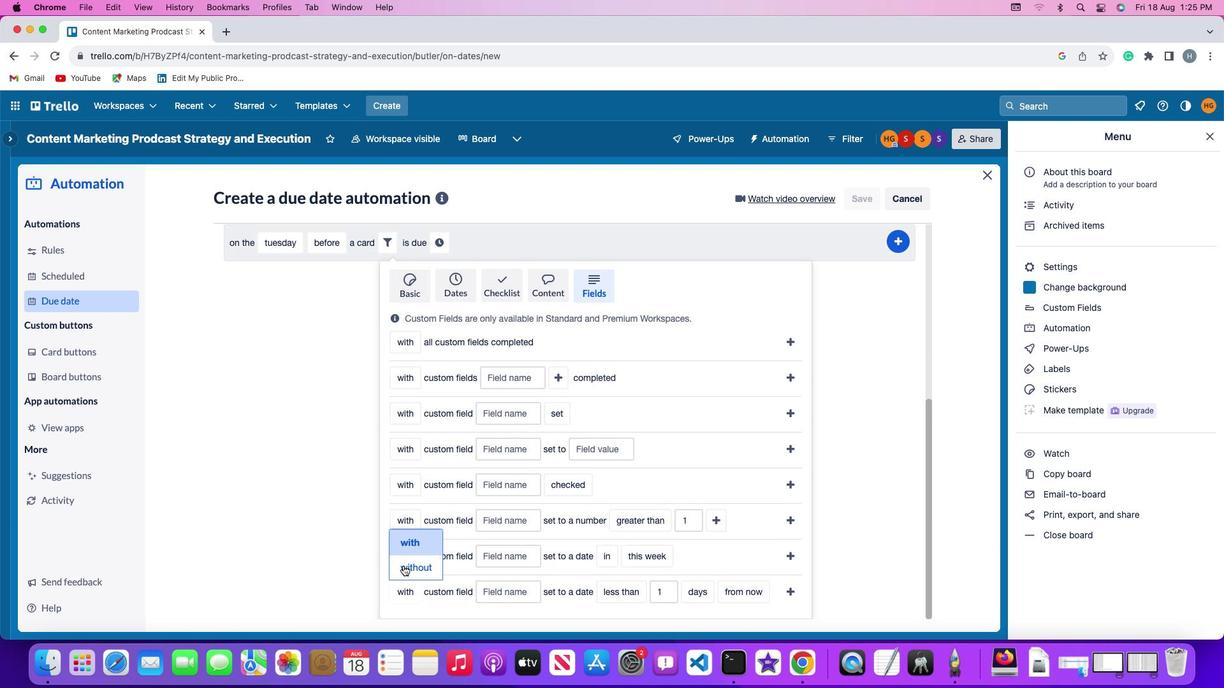 
Action: Mouse moved to (522, 597)
Screenshot: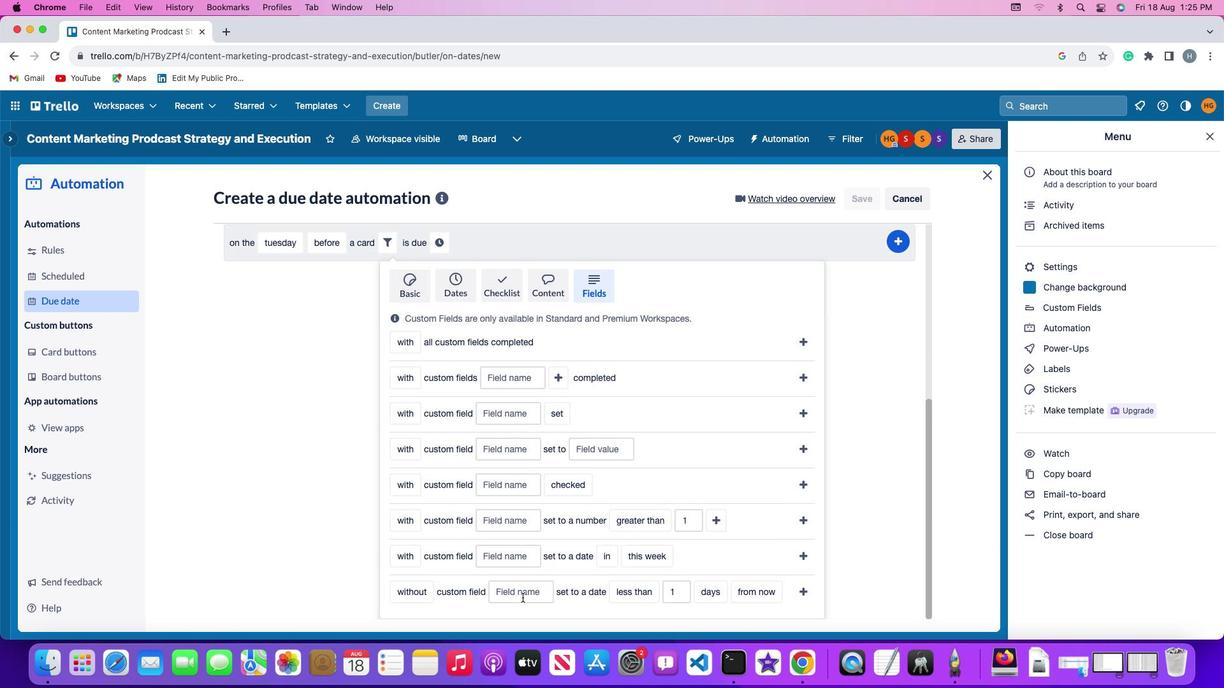
Action: Mouse pressed left at (522, 597)
Screenshot: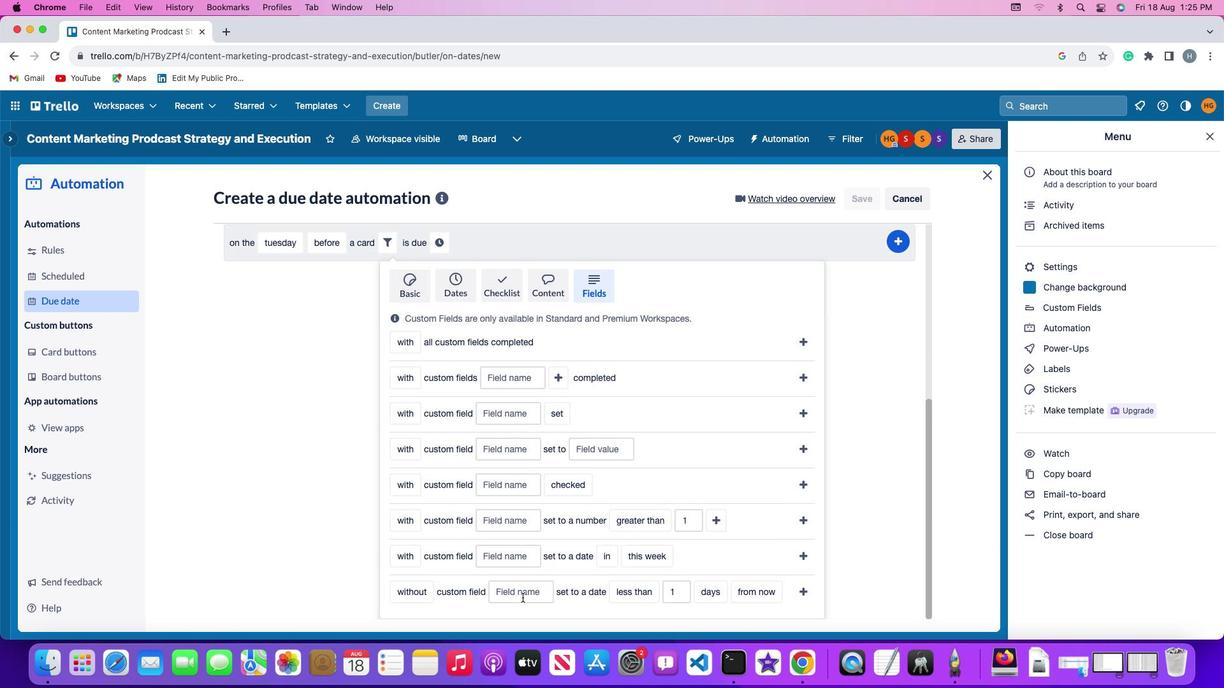 
Action: Mouse moved to (523, 594)
Screenshot: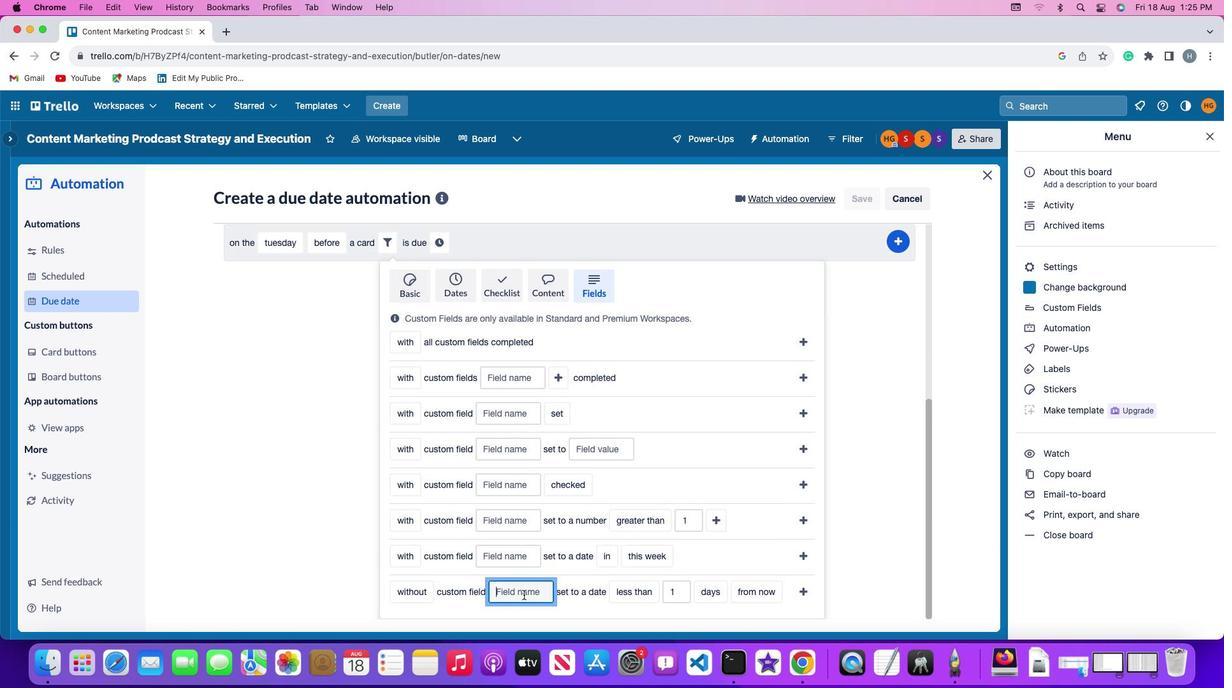 
Action: Key pressed Key.shift'R''e''s''u''m''e'
Screenshot: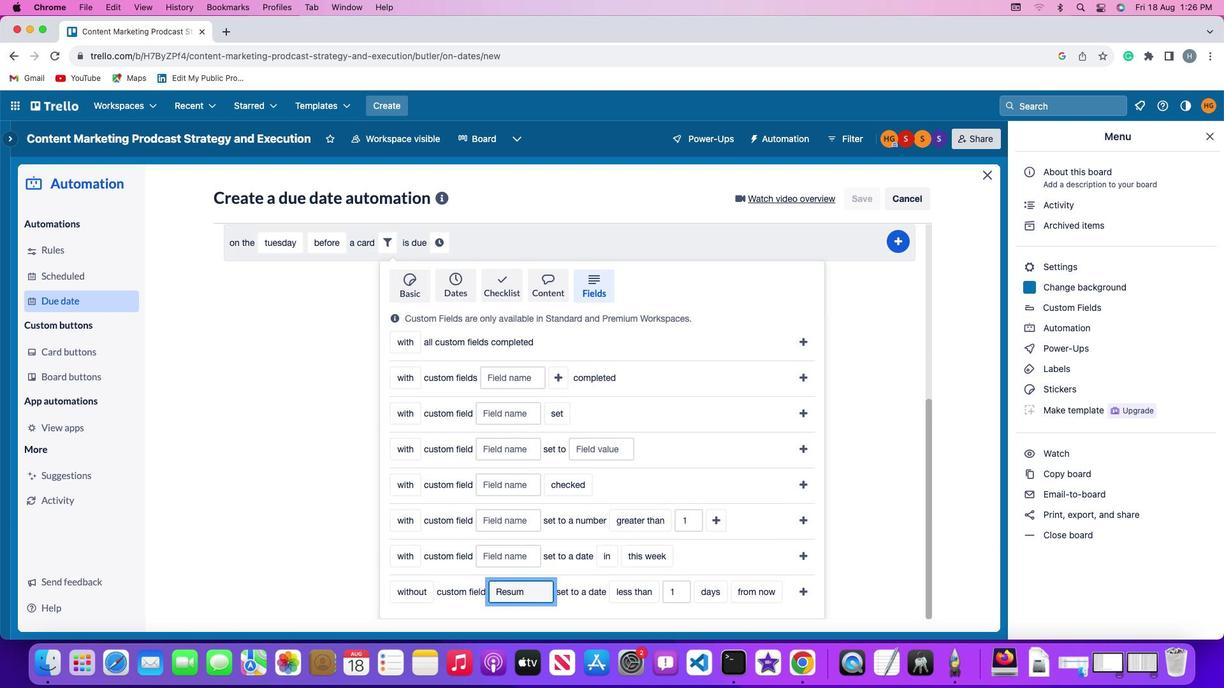 
Action: Mouse moved to (633, 596)
Screenshot: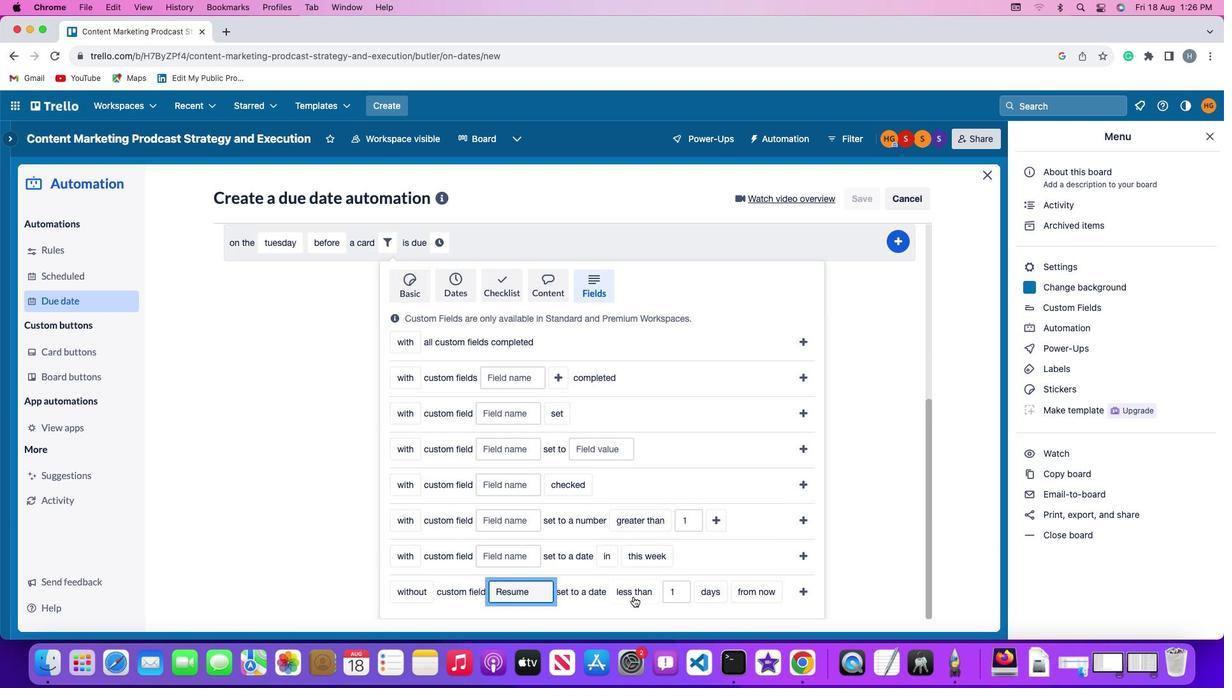 
Action: Mouse pressed left at (633, 596)
Screenshot: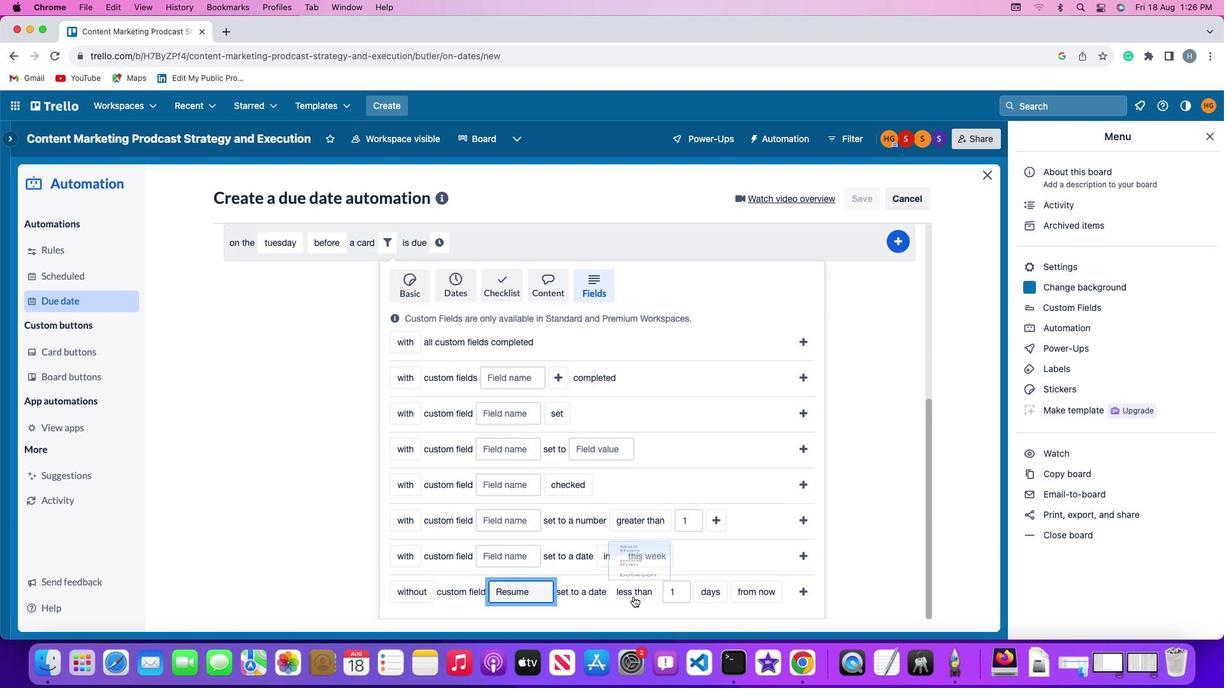 
Action: Mouse moved to (640, 538)
Screenshot: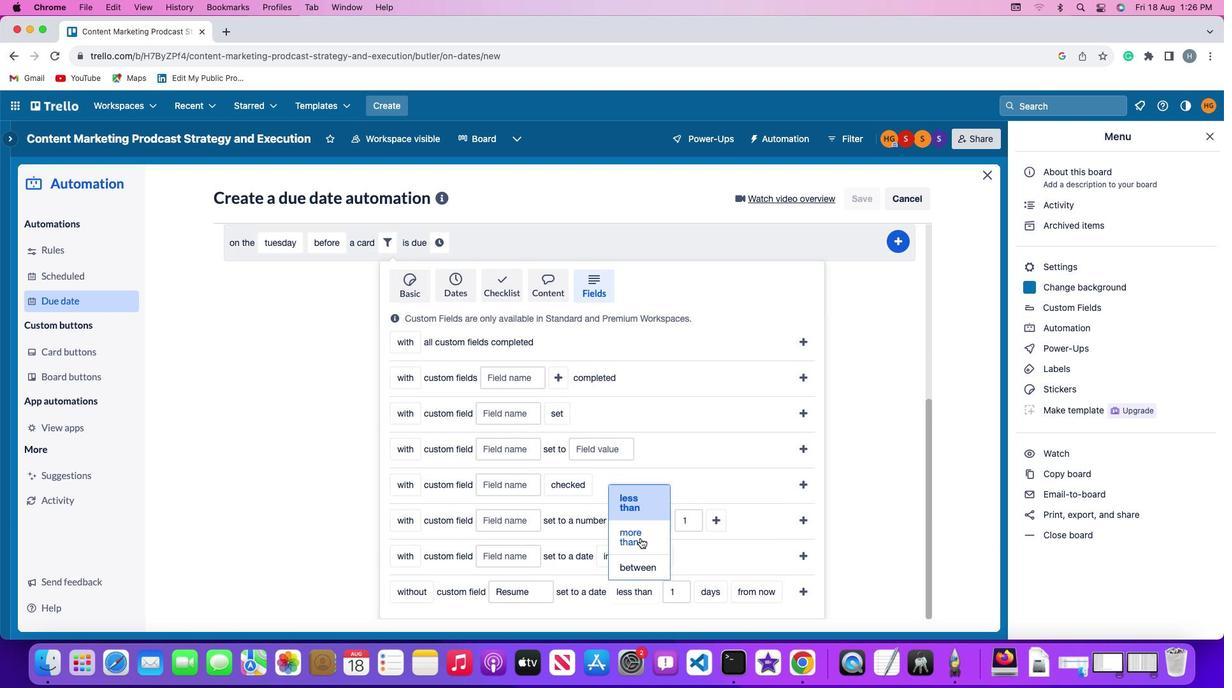 
Action: Mouse pressed left at (640, 538)
Screenshot: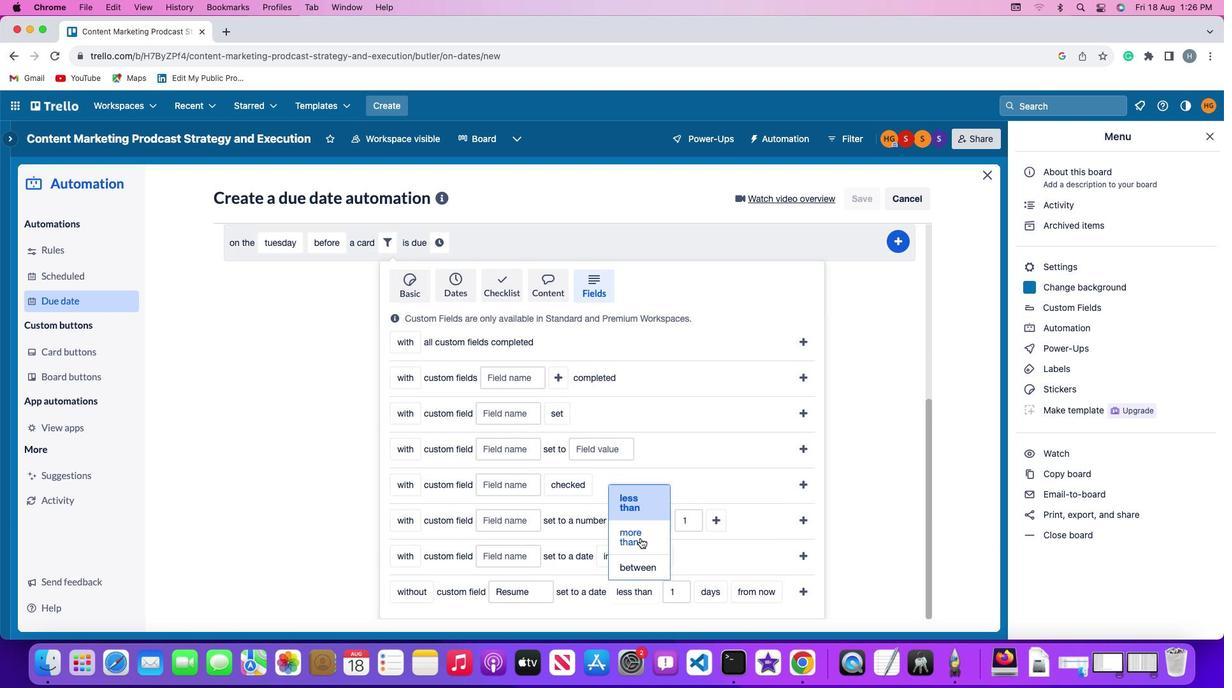 
Action: Mouse moved to (683, 589)
Screenshot: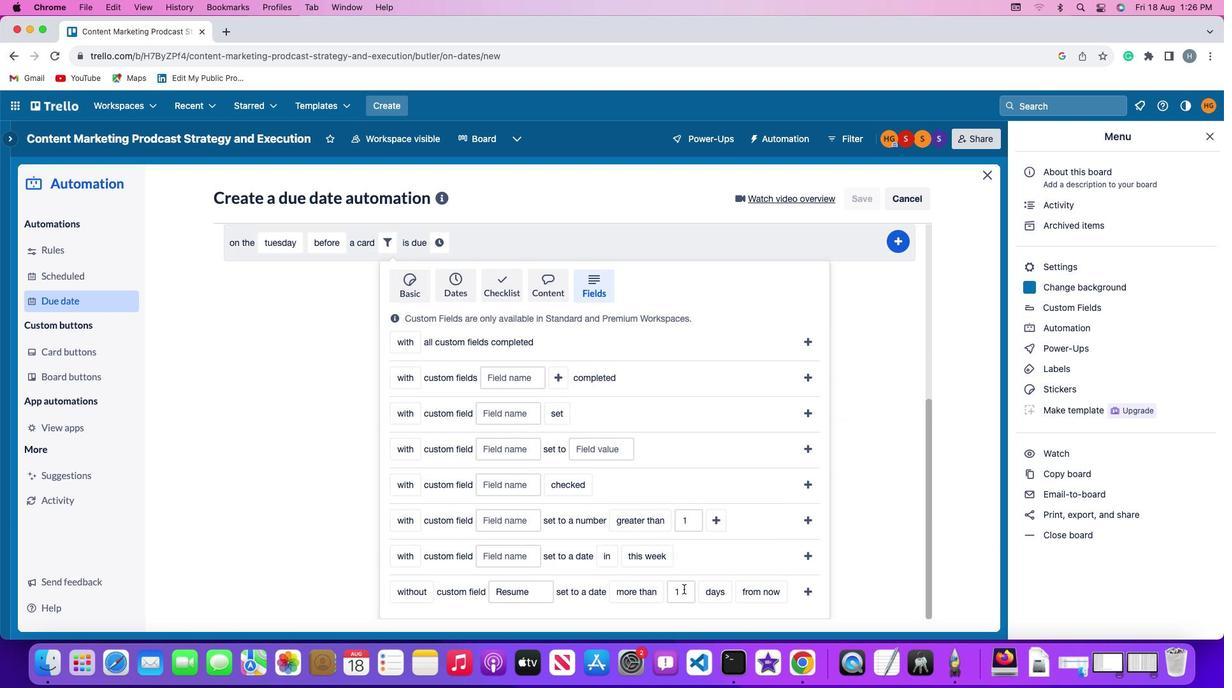 
Action: Mouse pressed left at (683, 589)
Screenshot: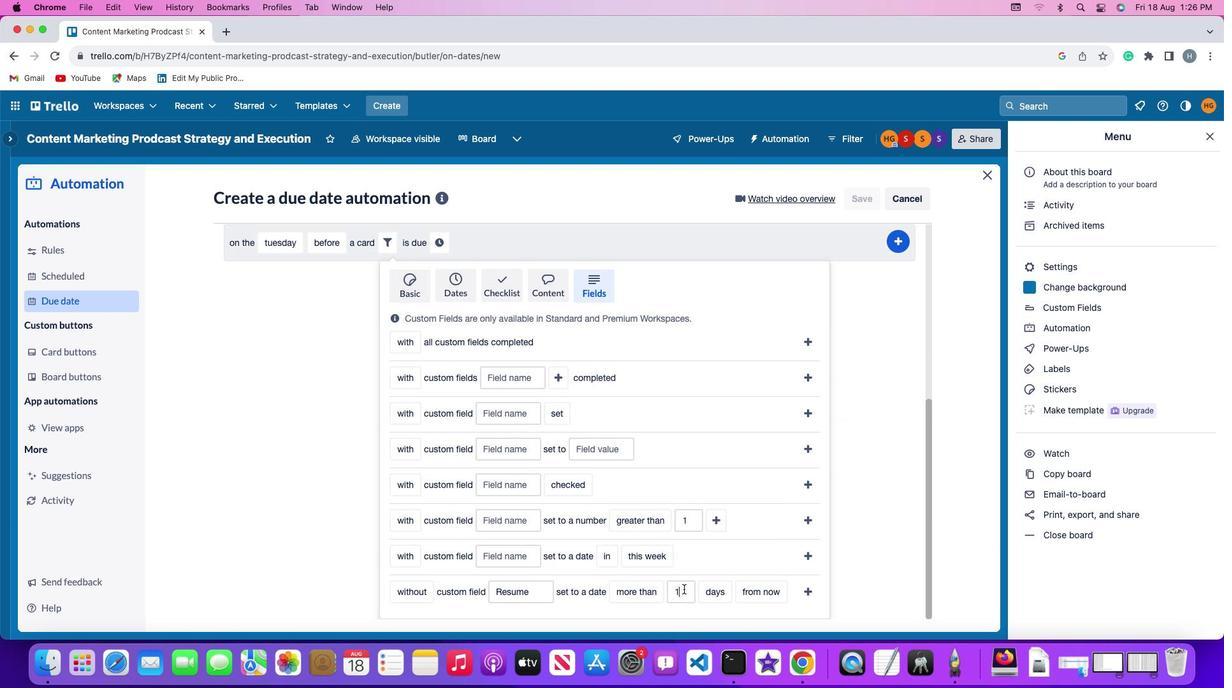 
Action: Mouse moved to (685, 589)
Screenshot: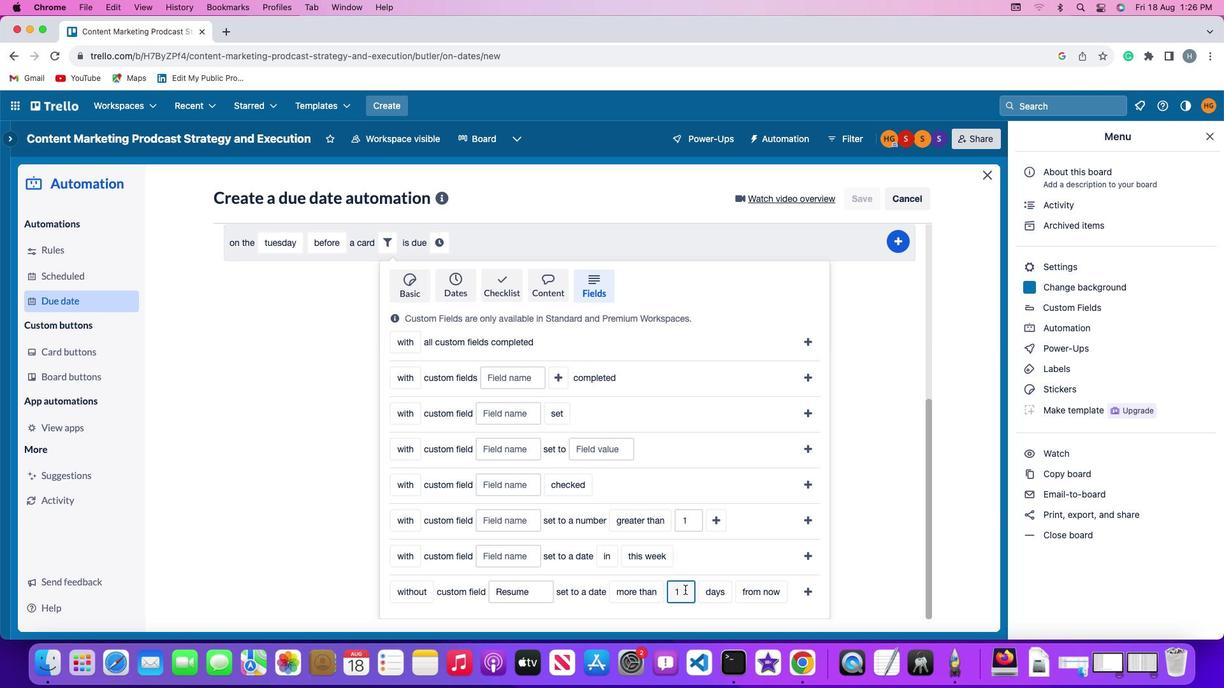 
Action: Key pressed Key.backspace'1'
Screenshot: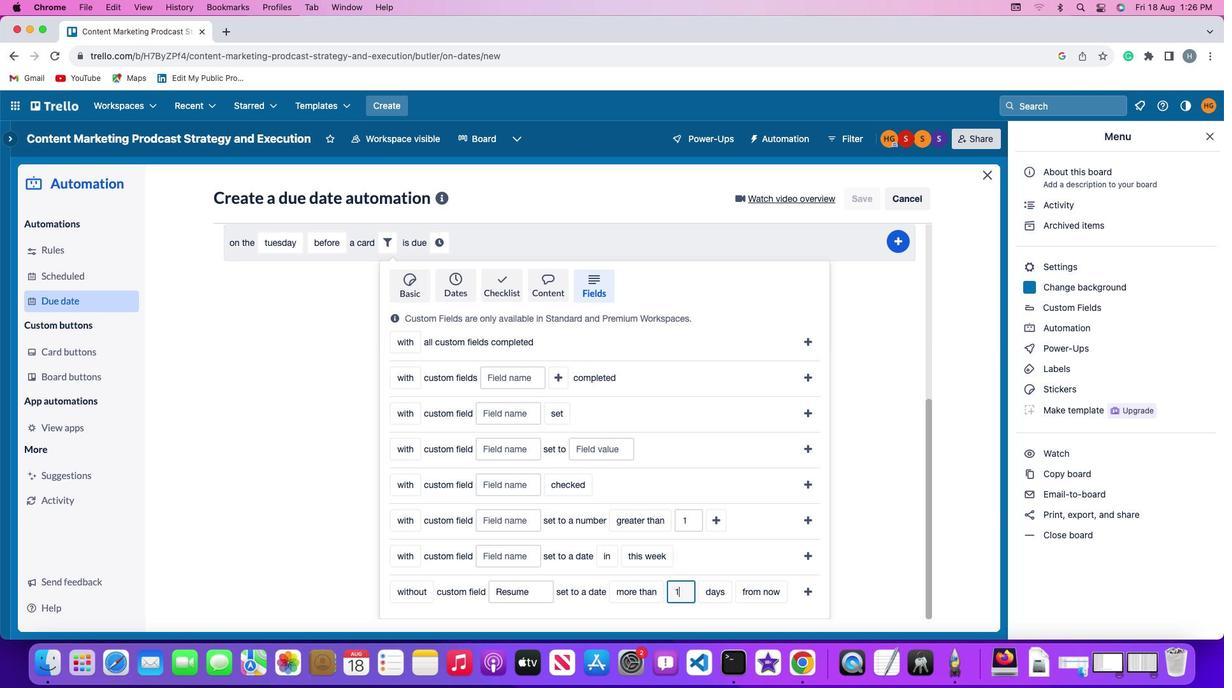 
Action: Mouse moved to (712, 591)
Screenshot: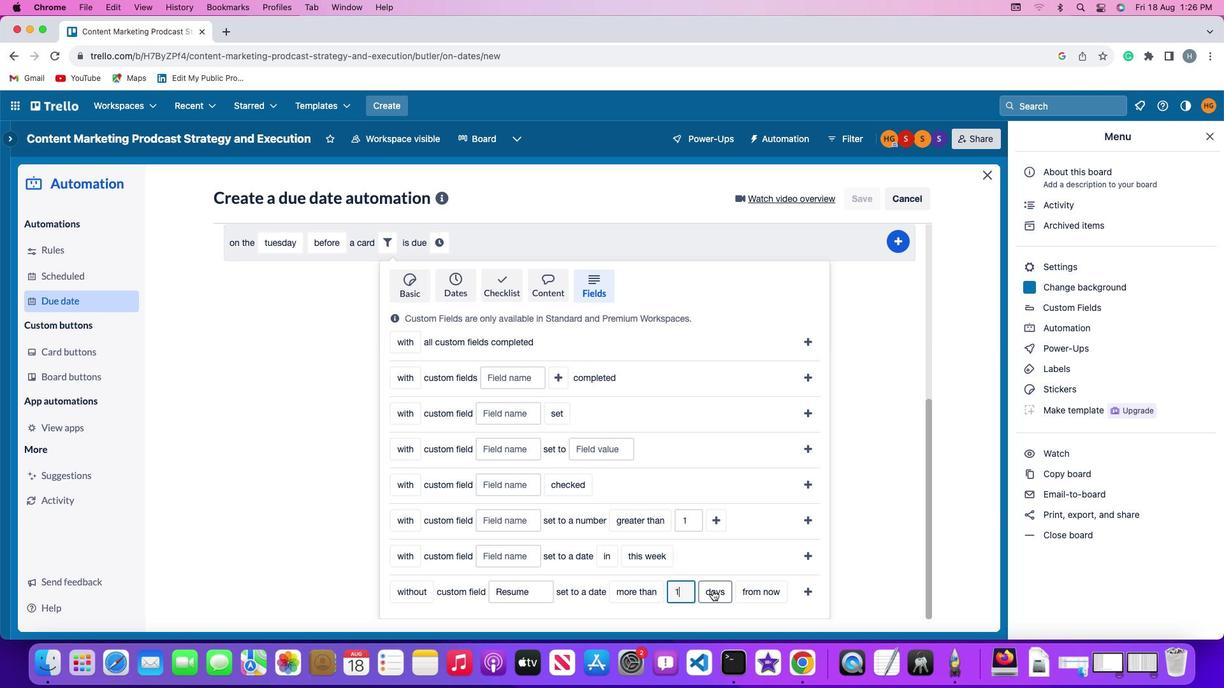 
Action: Mouse pressed left at (712, 591)
Screenshot: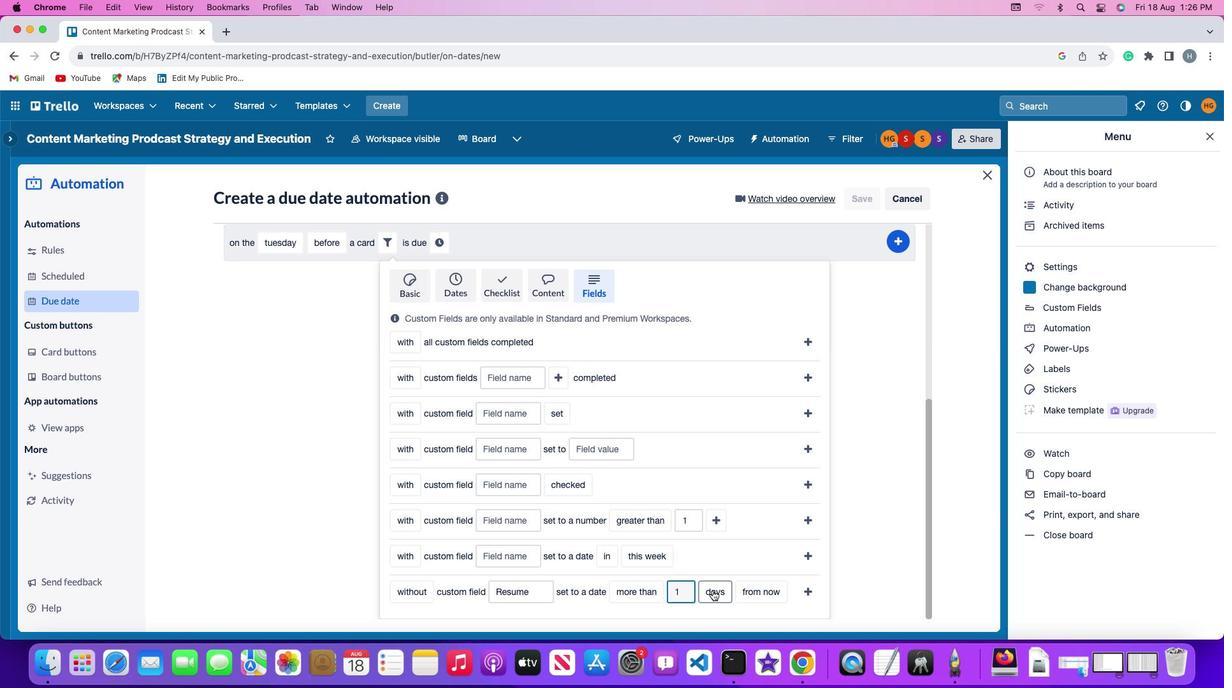 
Action: Mouse moved to (726, 540)
Screenshot: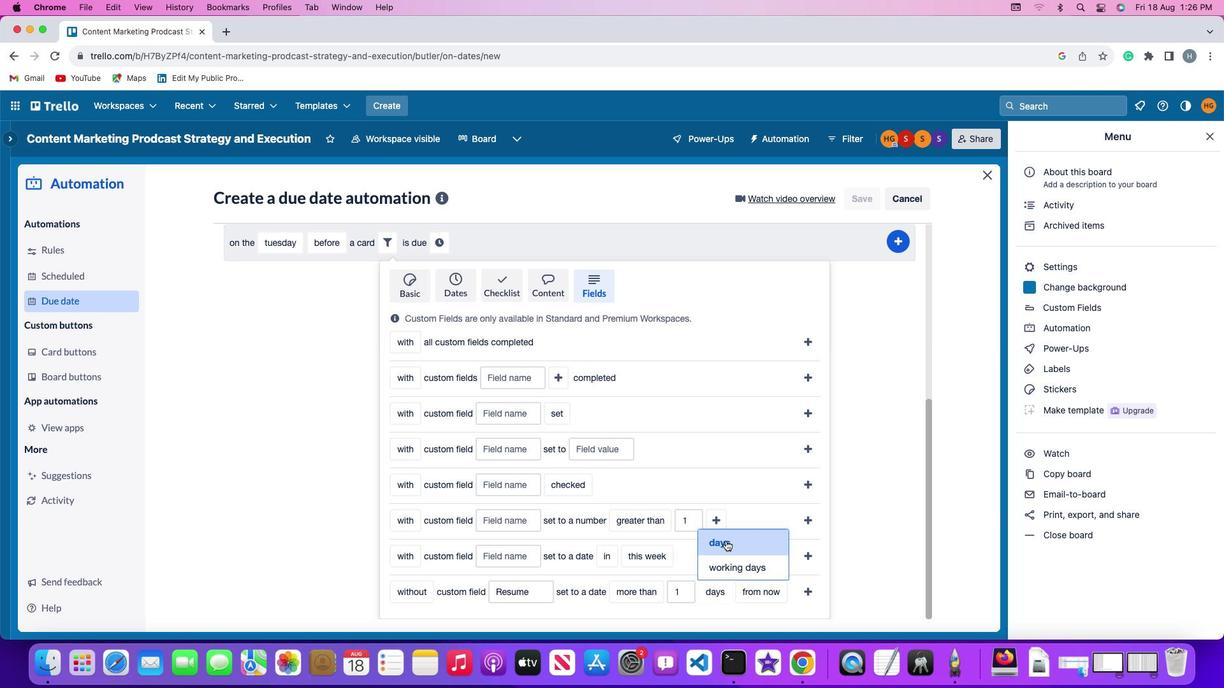 
Action: Mouse pressed left at (726, 540)
Screenshot: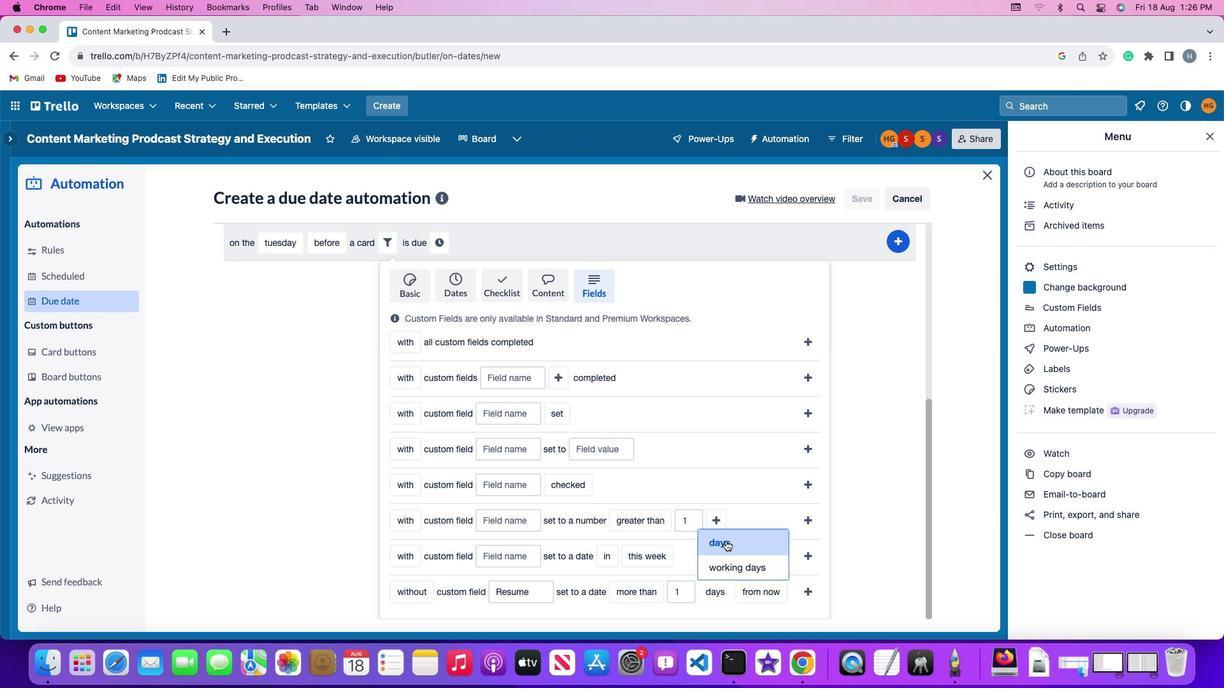 
Action: Mouse moved to (765, 589)
Screenshot: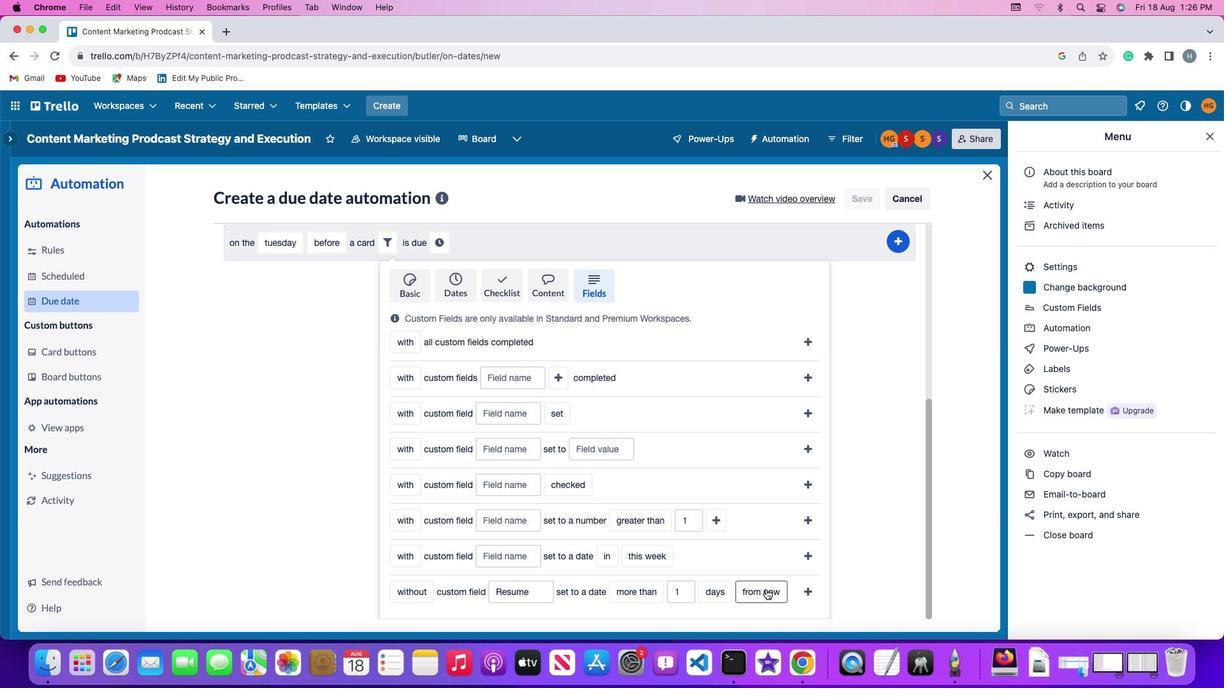 
Action: Mouse pressed left at (765, 589)
Screenshot: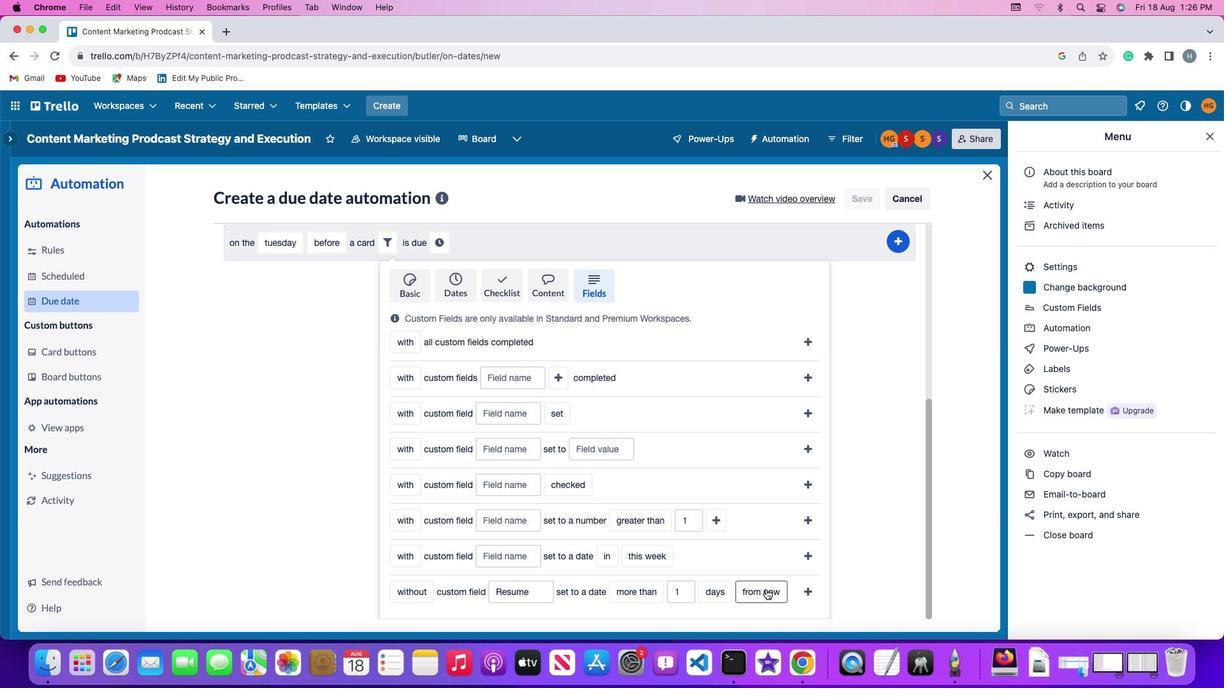 
Action: Mouse moved to (765, 545)
Screenshot: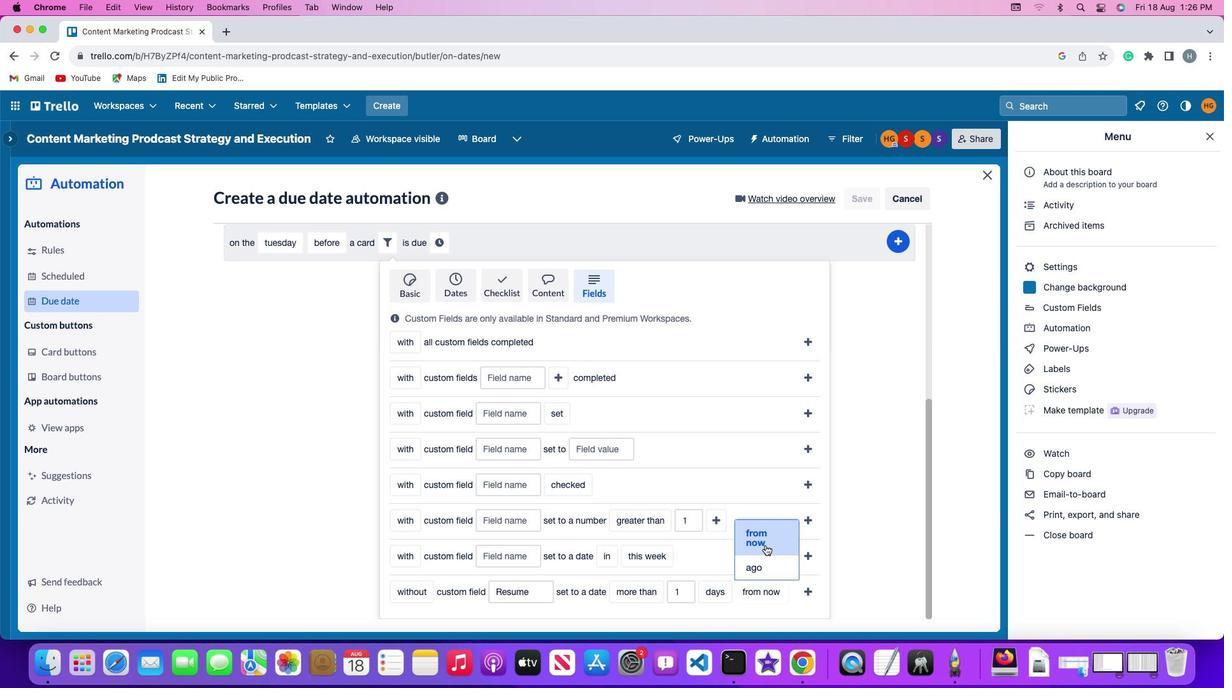 
Action: Mouse pressed left at (765, 545)
Screenshot: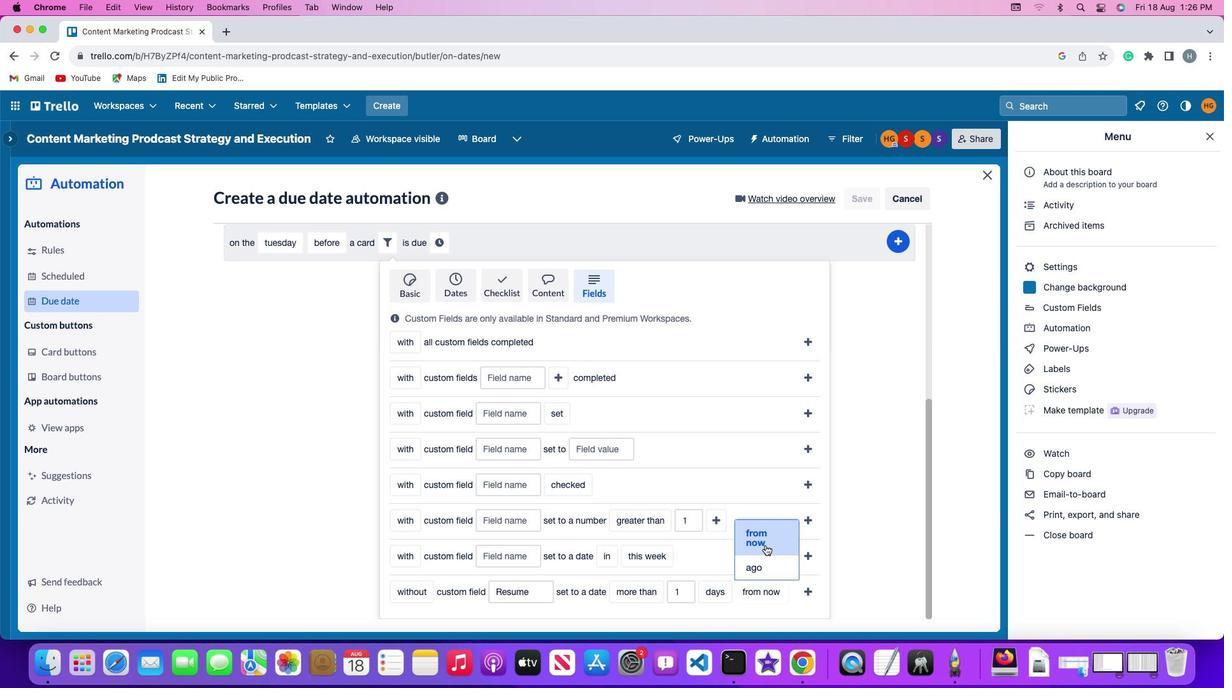 
Action: Mouse moved to (804, 587)
Screenshot: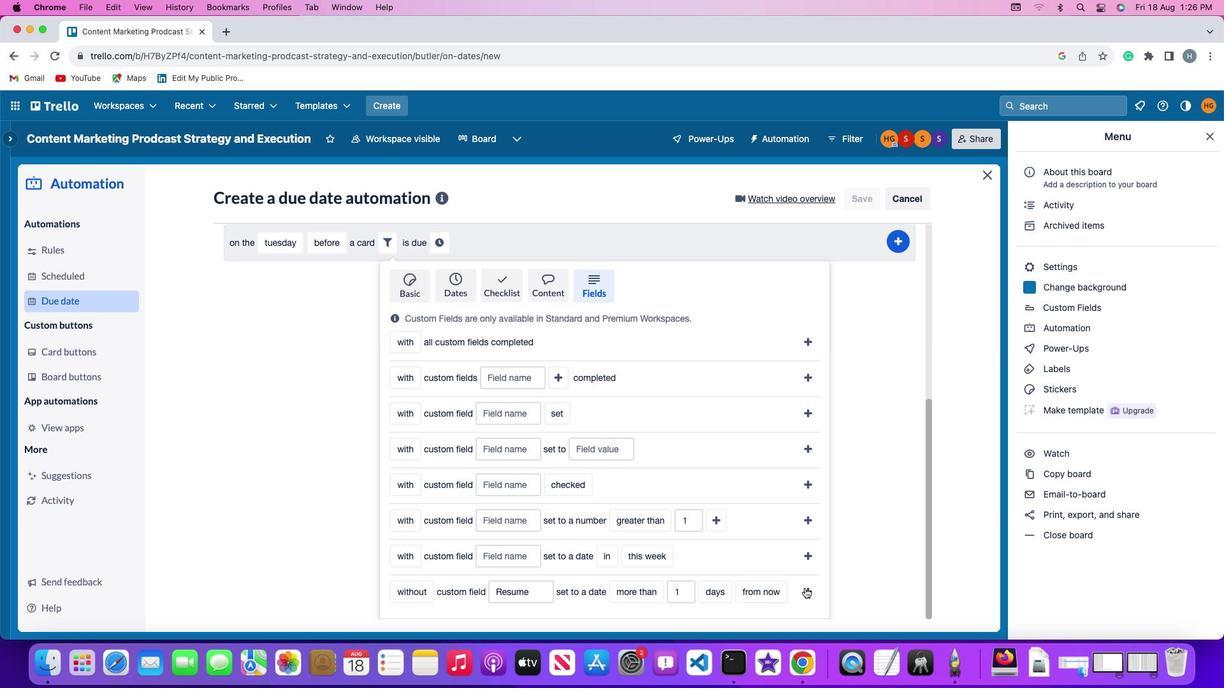 
Action: Mouse pressed left at (804, 587)
Screenshot: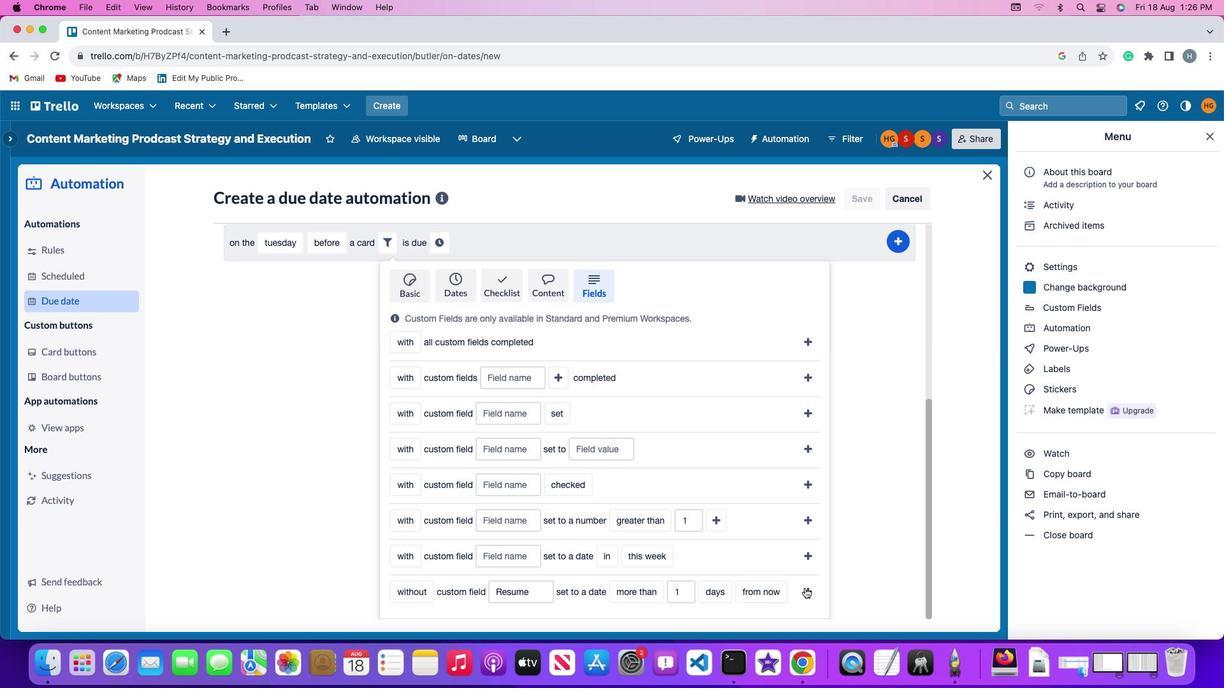 
Action: Mouse moved to (760, 554)
Screenshot: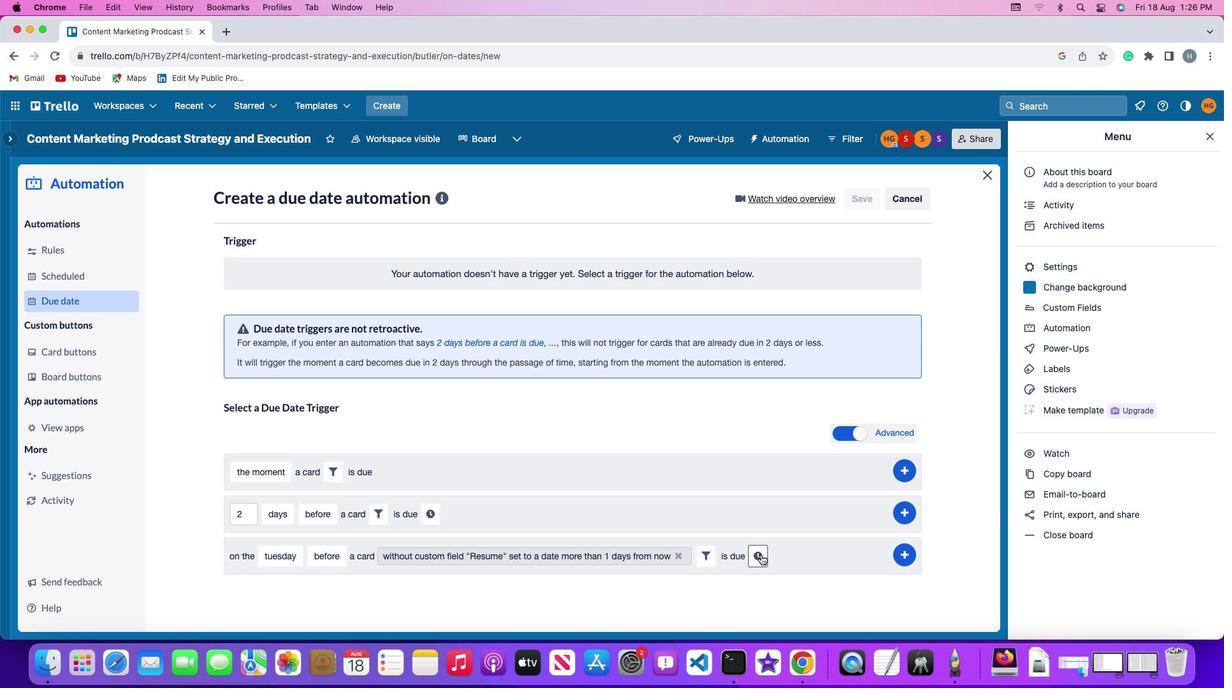 
Action: Mouse pressed left at (760, 554)
Screenshot: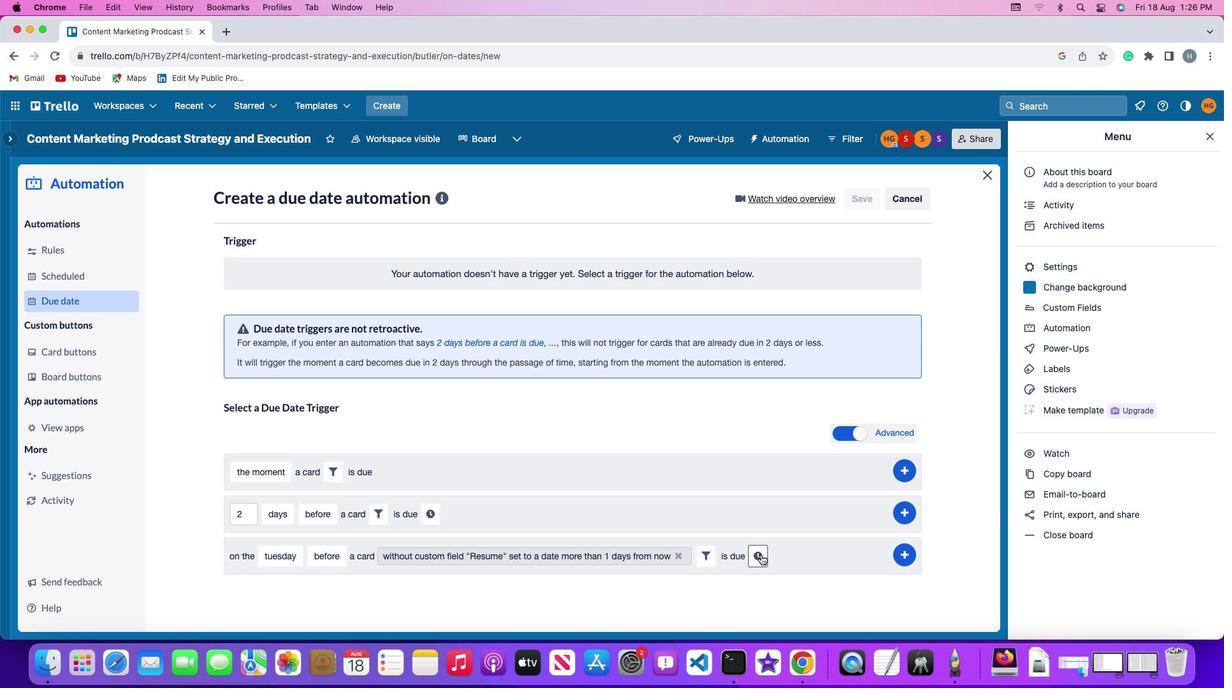 
Action: Mouse moved to (784, 560)
Screenshot: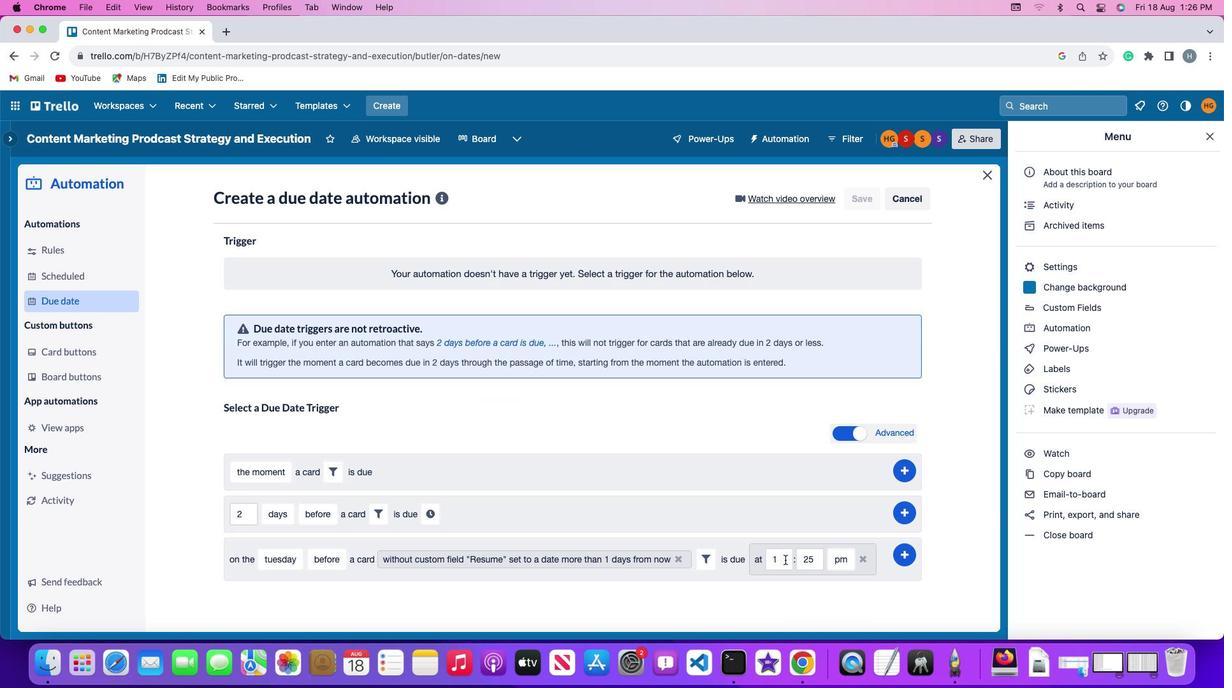
Action: Mouse pressed left at (784, 560)
Screenshot: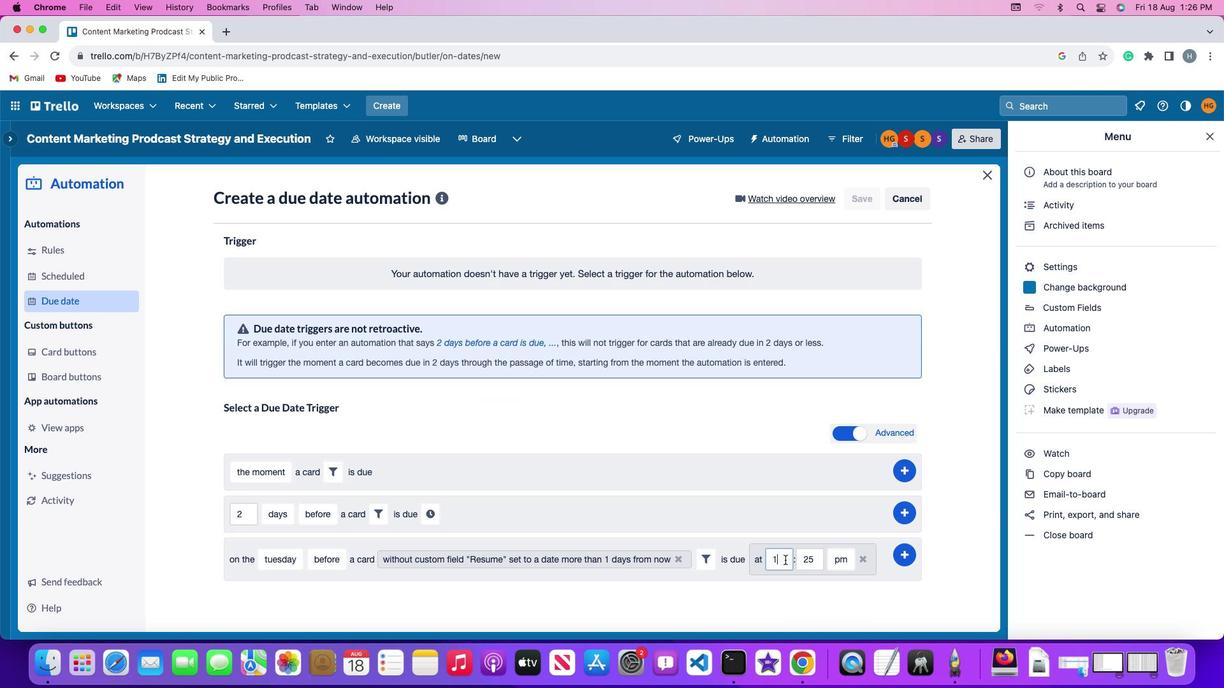 
Action: Mouse moved to (787, 563)
Screenshot: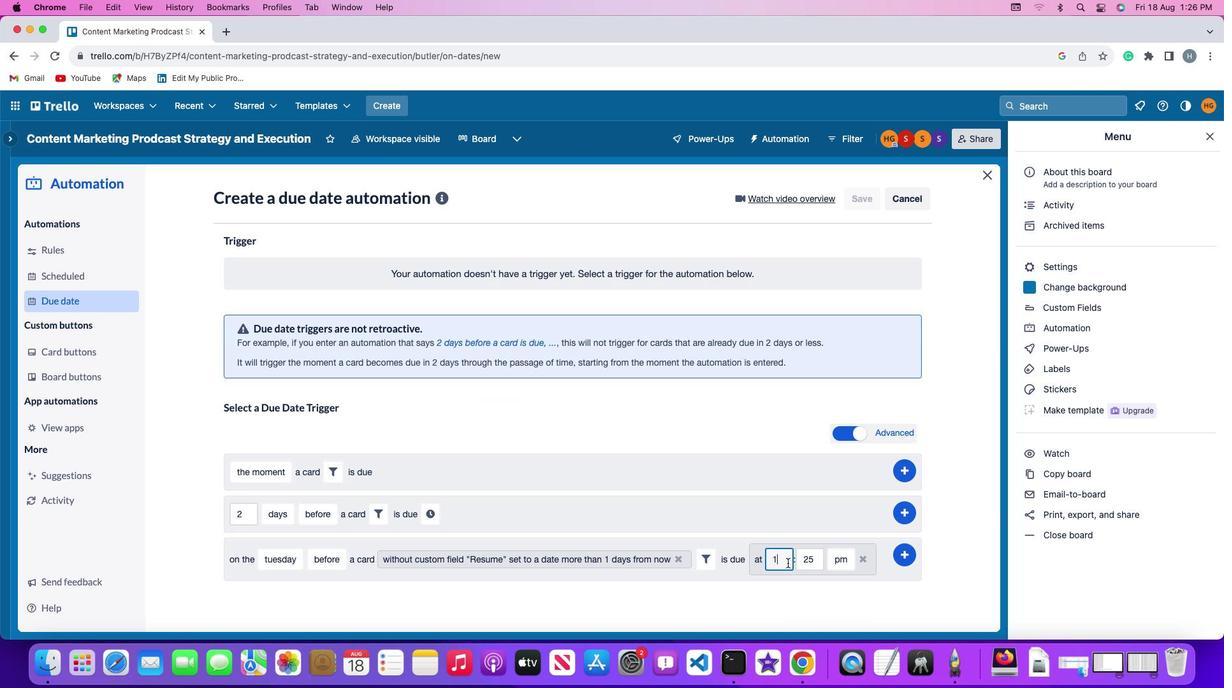 
Action: Key pressed '1'
Screenshot: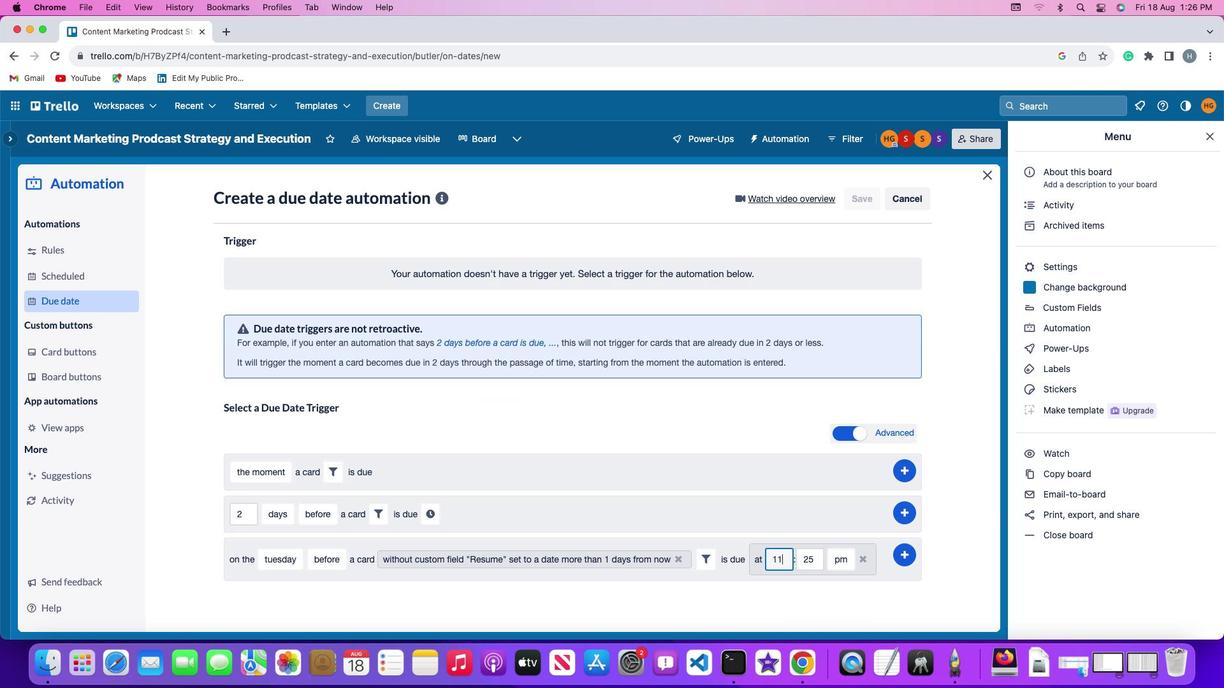 
Action: Mouse moved to (821, 557)
Screenshot: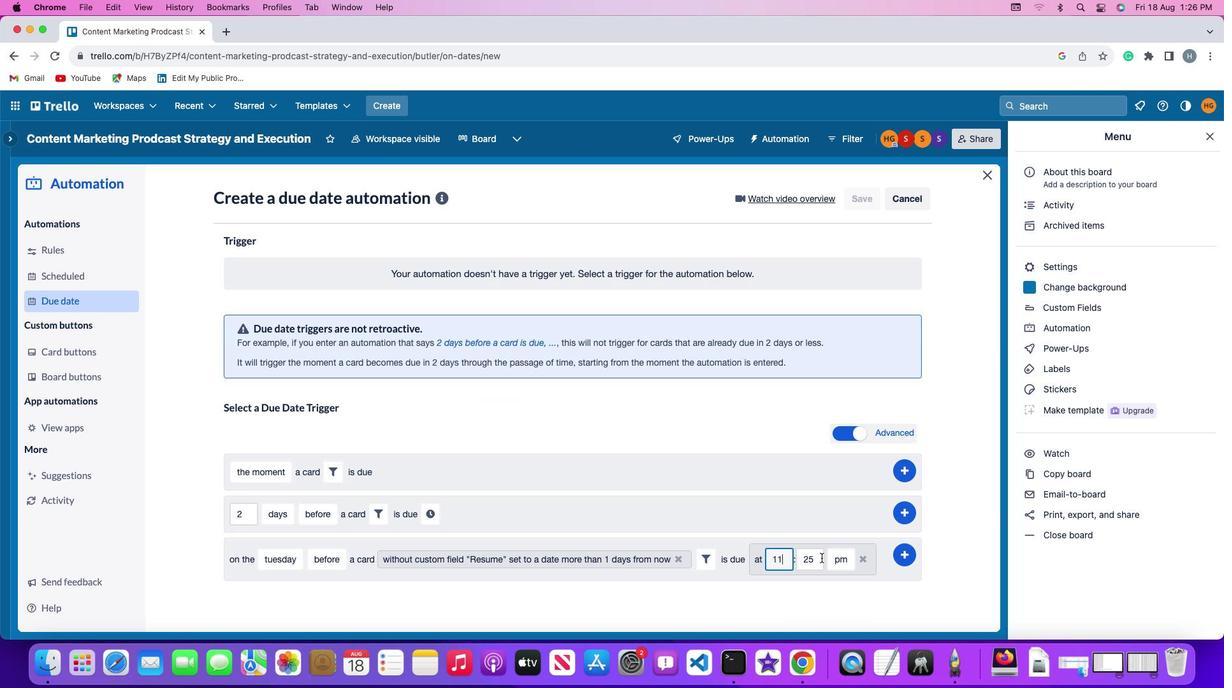 
Action: Mouse pressed left at (821, 557)
Screenshot: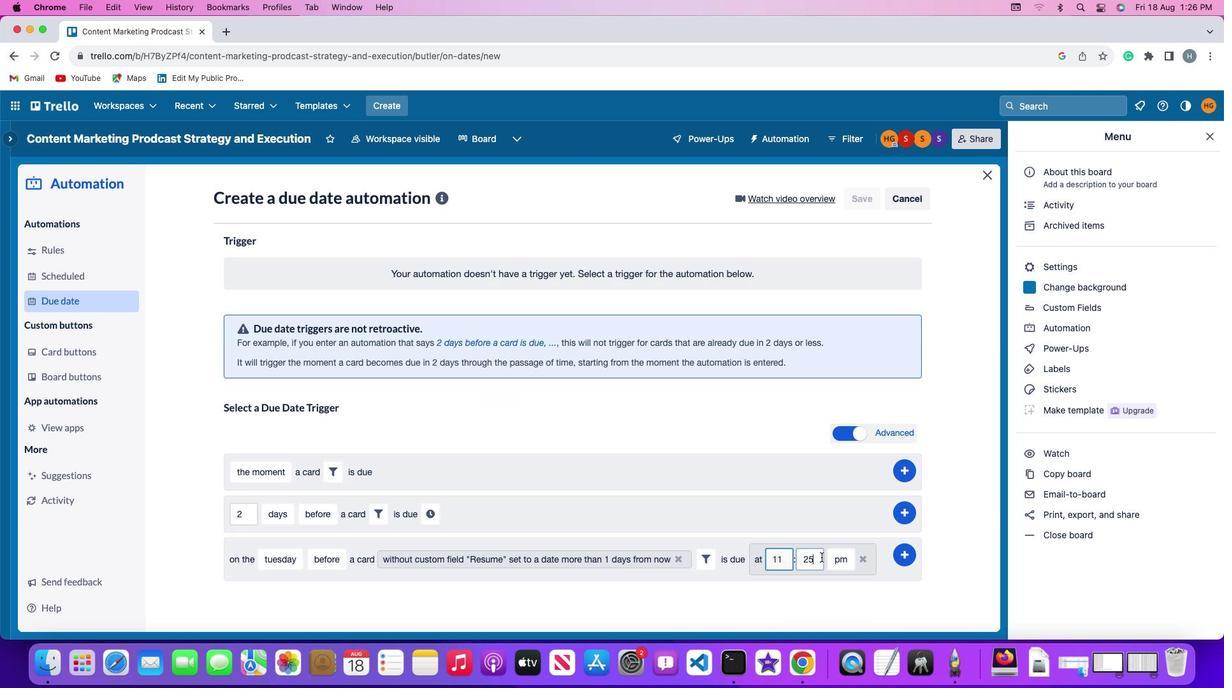 
Action: Mouse moved to (821, 557)
Screenshot: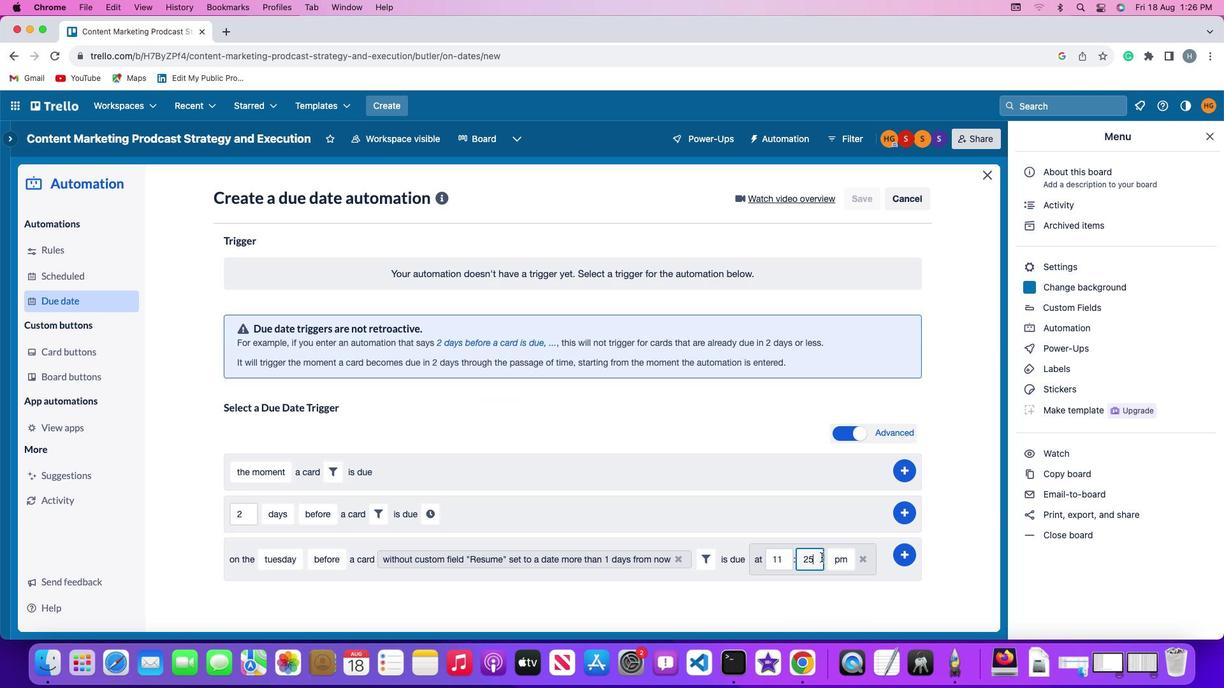 
Action: Key pressed Key.backspaceKey.backspace'0''0'
Screenshot: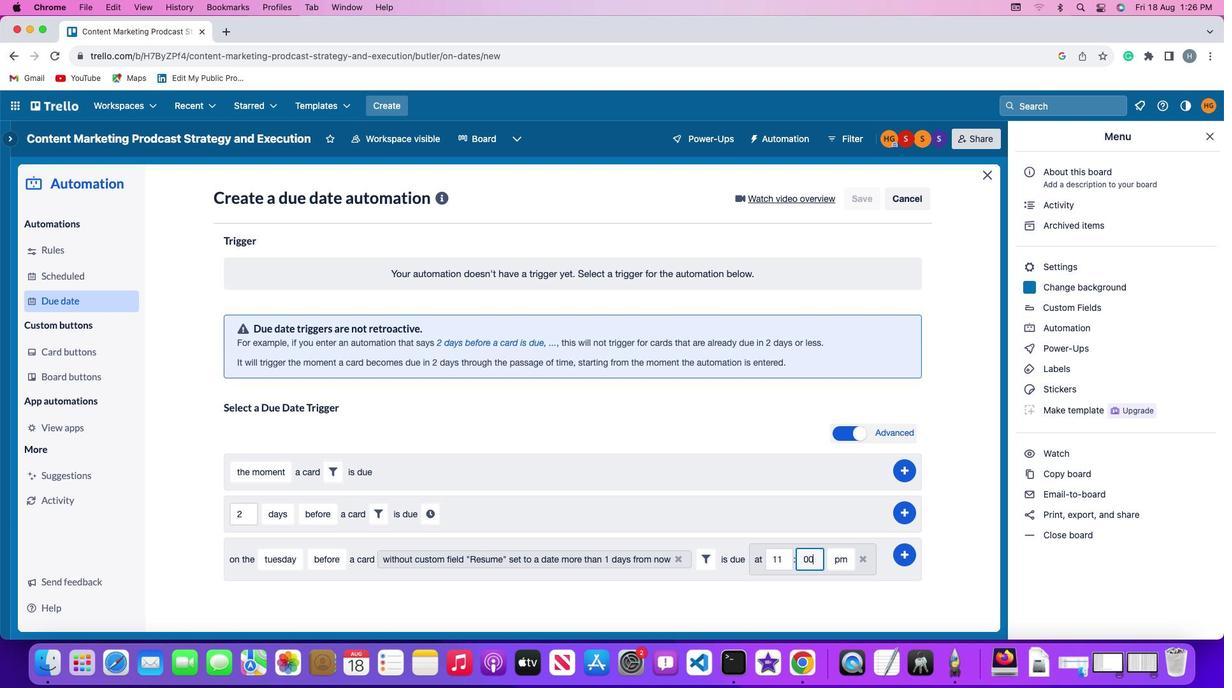 
Action: Mouse moved to (844, 559)
Screenshot: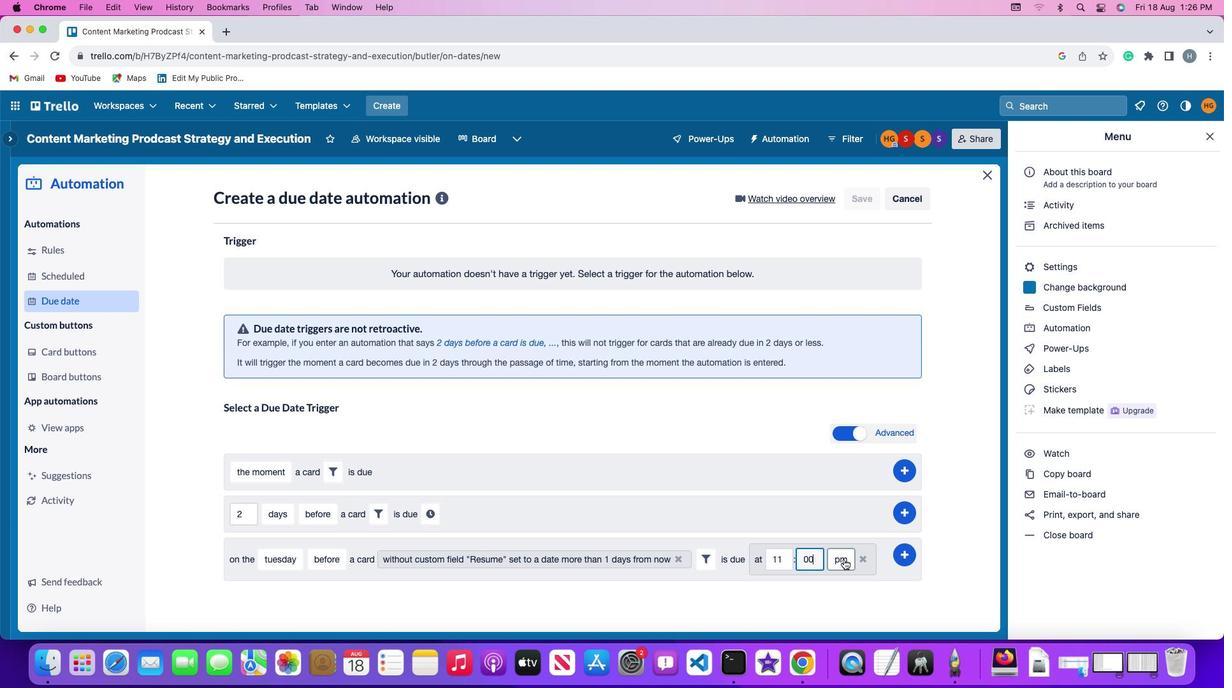 
Action: Mouse pressed left at (844, 559)
Screenshot: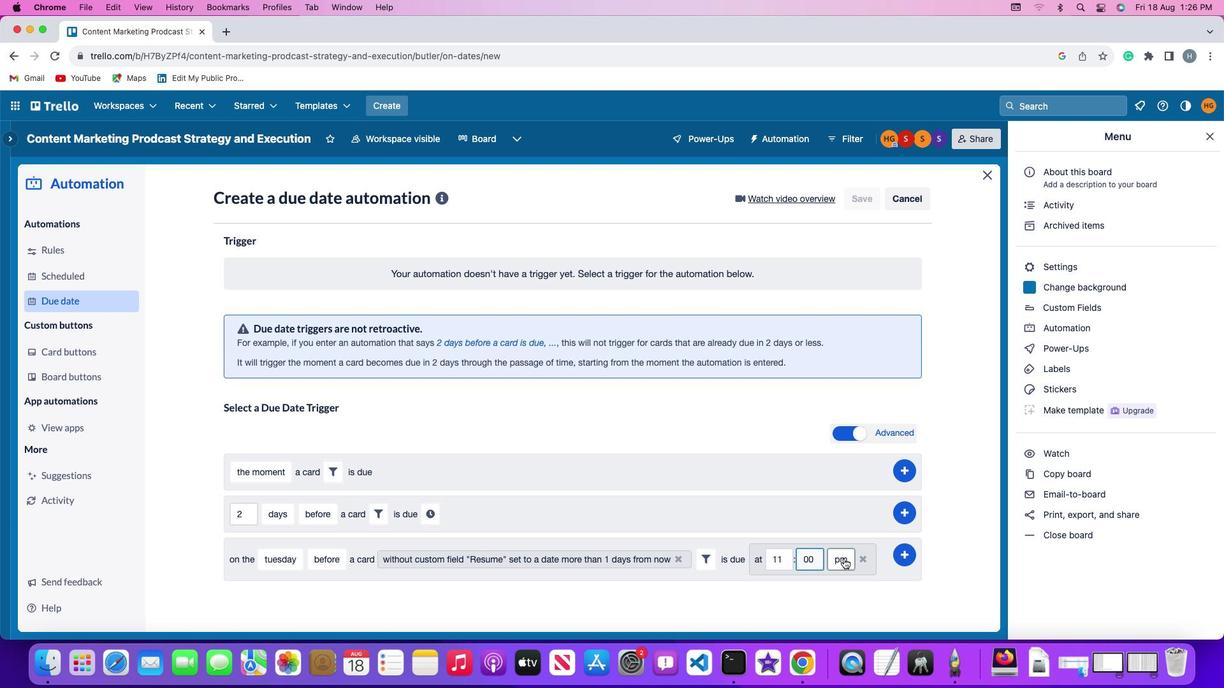 
Action: Mouse moved to (839, 578)
Screenshot: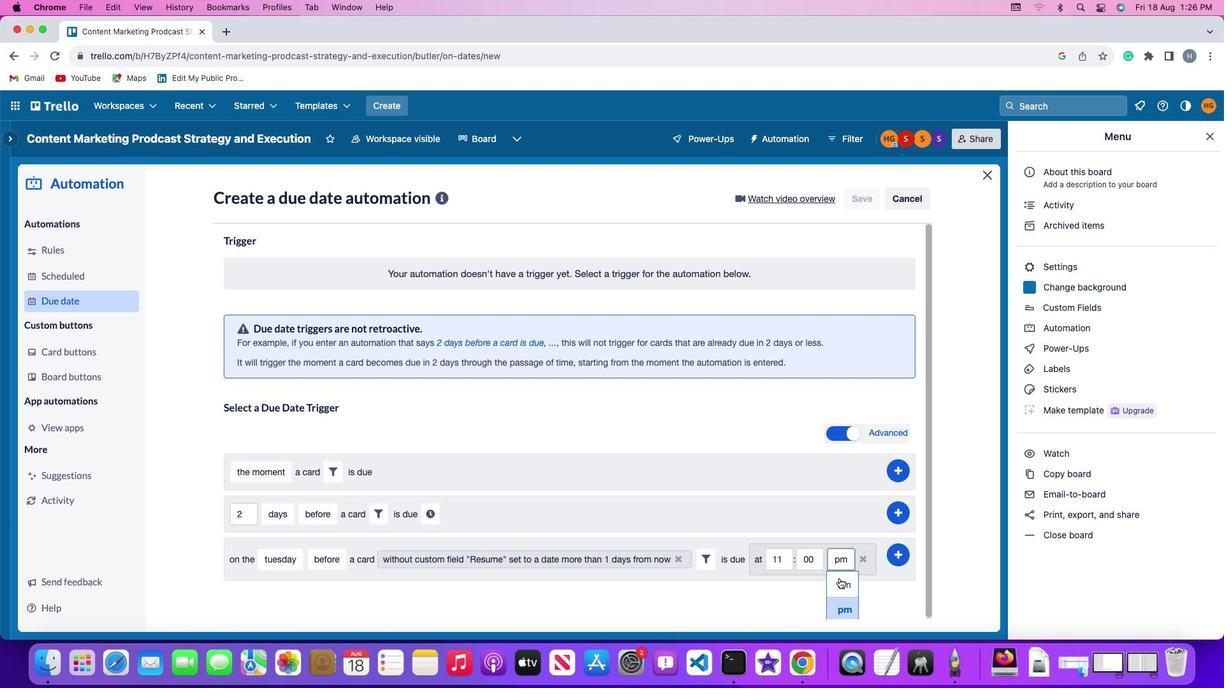 
Action: Mouse pressed left at (839, 578)
Screenshot: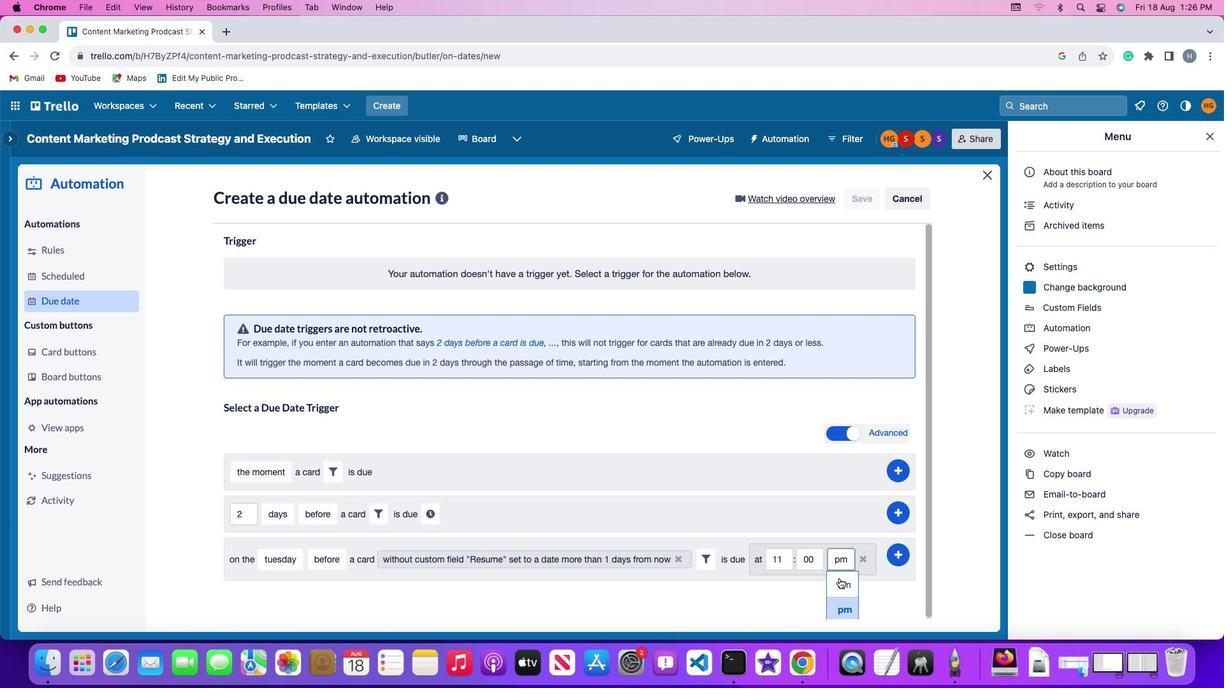 
Action: Mouse moved to (906, 552)
Screenshot: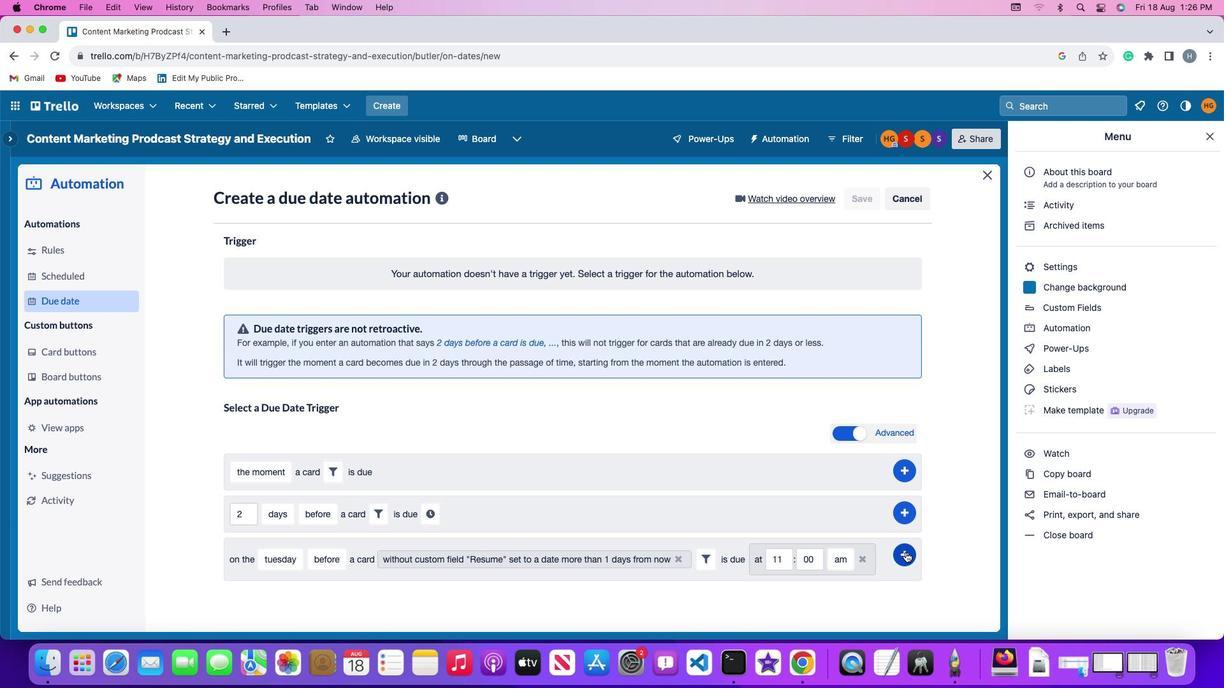 
Action: Mouse pressed left at (906, 552)
Screenshot: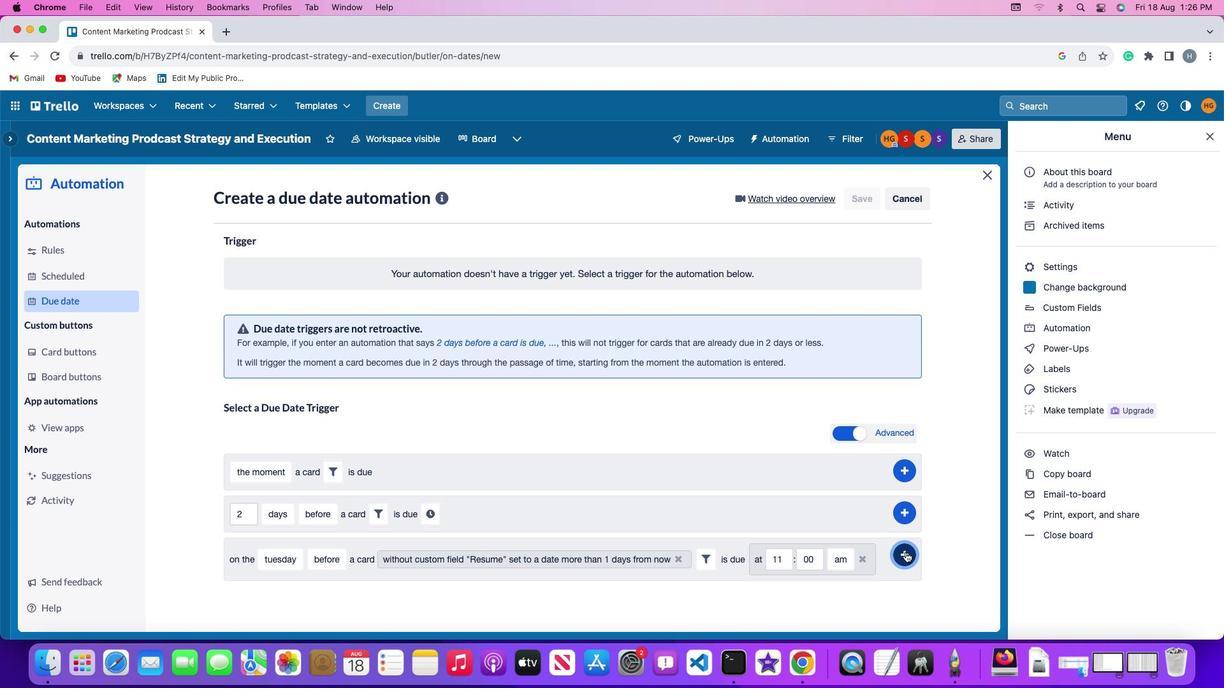 
Action: Mouse moved to (959, 458)
Screenshot: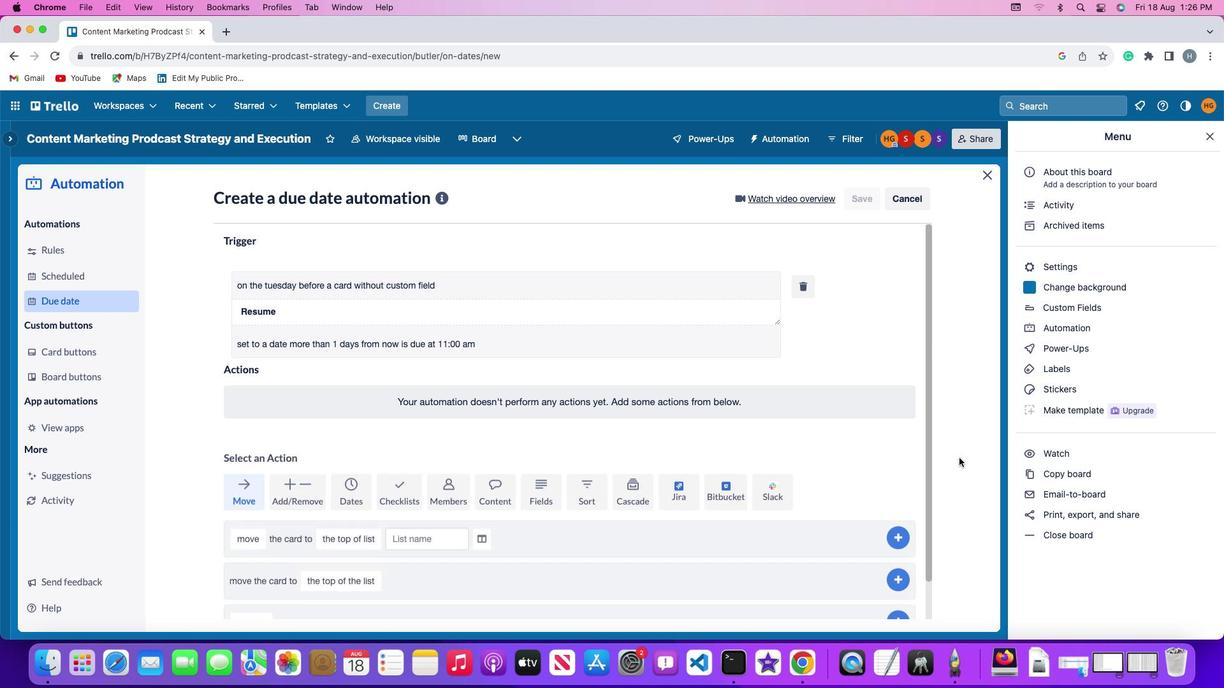 
